 Task: Add Attachment from Trello to Card Card0000000170 in Board Board0000000043 in Workspace WS0000000015 in Trello. Add Cover Yellow to Card Card0000000170 in Board Board0000000043 in Workspace WS0000000015 in Trello. Add "Copy Card To …" Button titled Button0000000170 to "bottom" of the list "To Do" to Card Card0000000170 in Board Board0000000043 in Workspace WS0000000015 in Trello. Add Description DS0000000170 to Card Card0000000170 in Board Board0000000043 in Workspace WS0000000015 in Trello. Add Comment CM0000000170 to Card Card0000000170 in Board Board0000000043 in Workspace WS0000000015 in Trello
Action: Mouse moved to (904, 481)
Screenshot: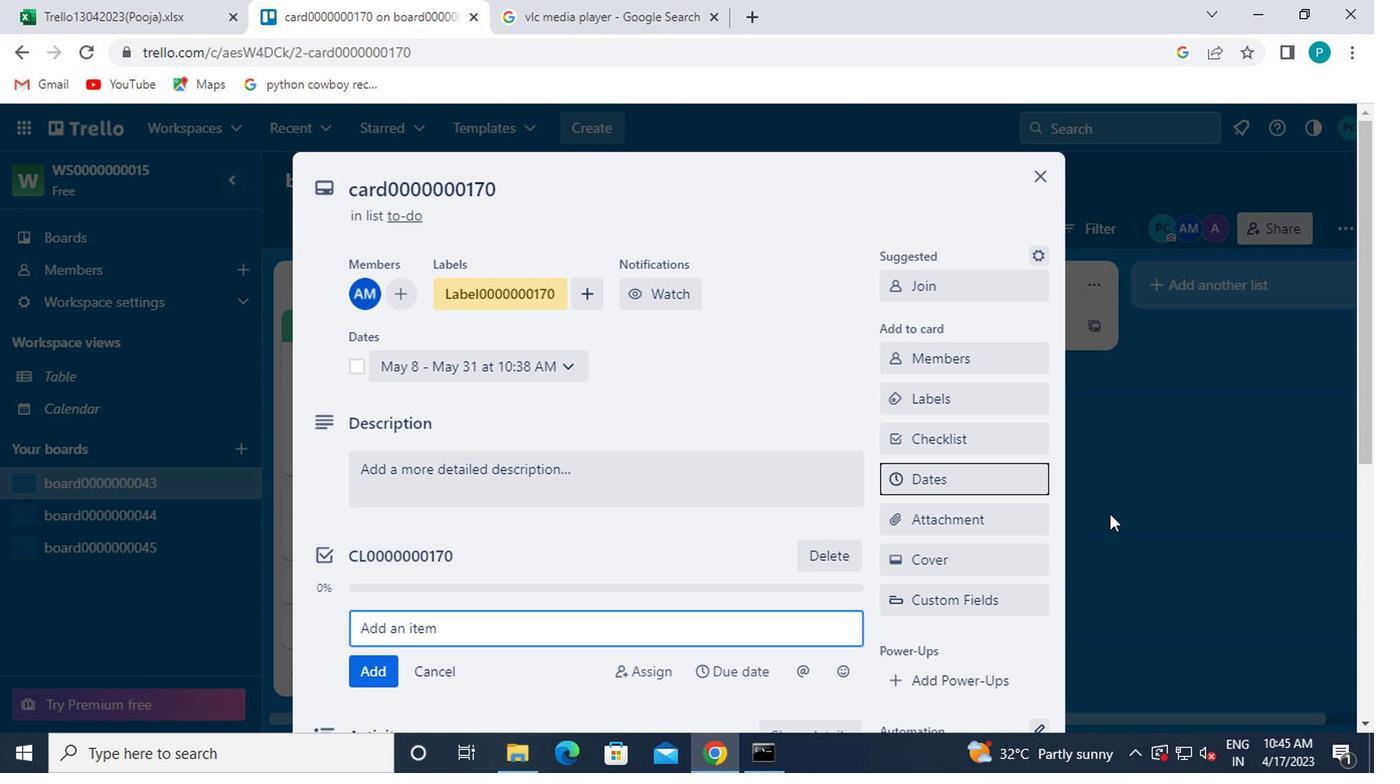 
Action: Mouse scrolled (904, 481) with delta (0, 0)
Screenshot: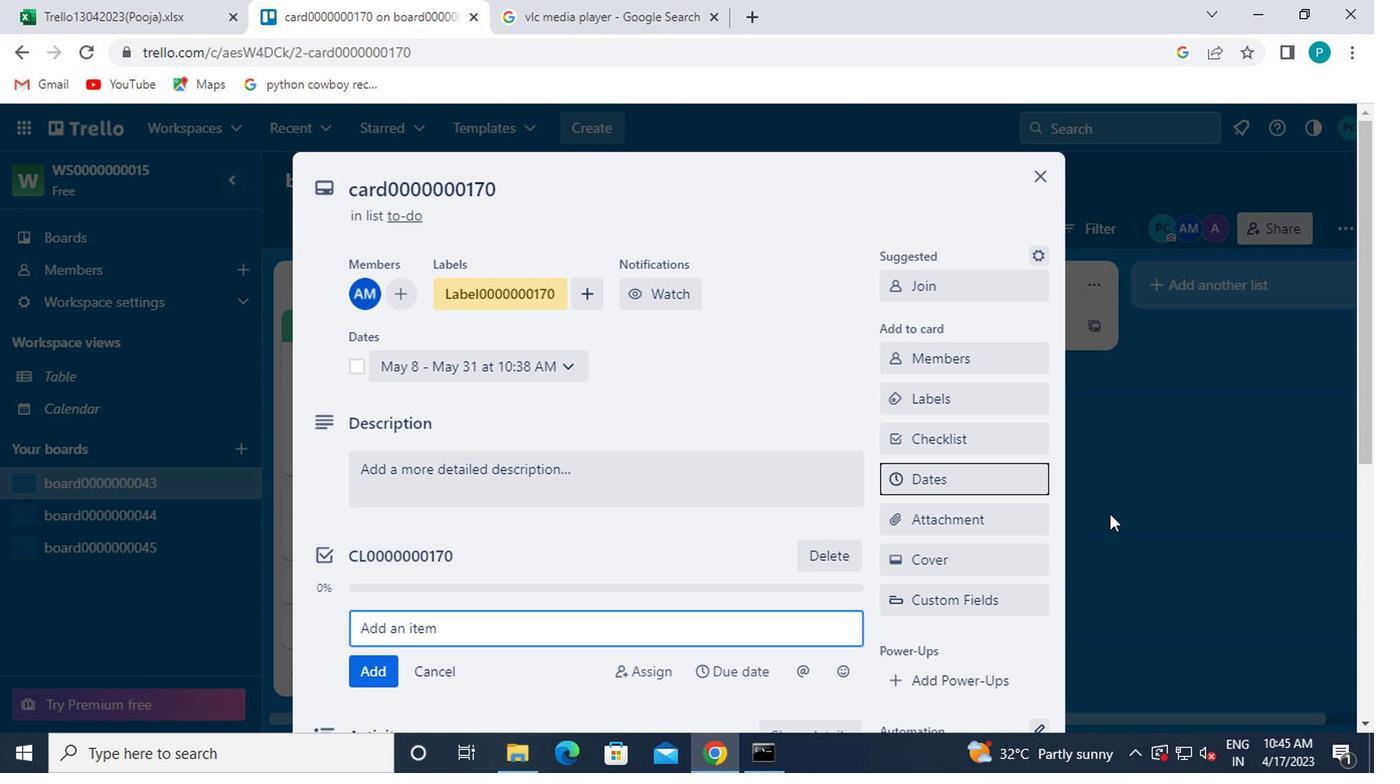 
Action: Mouse moved to (843, 416)
Screenshot: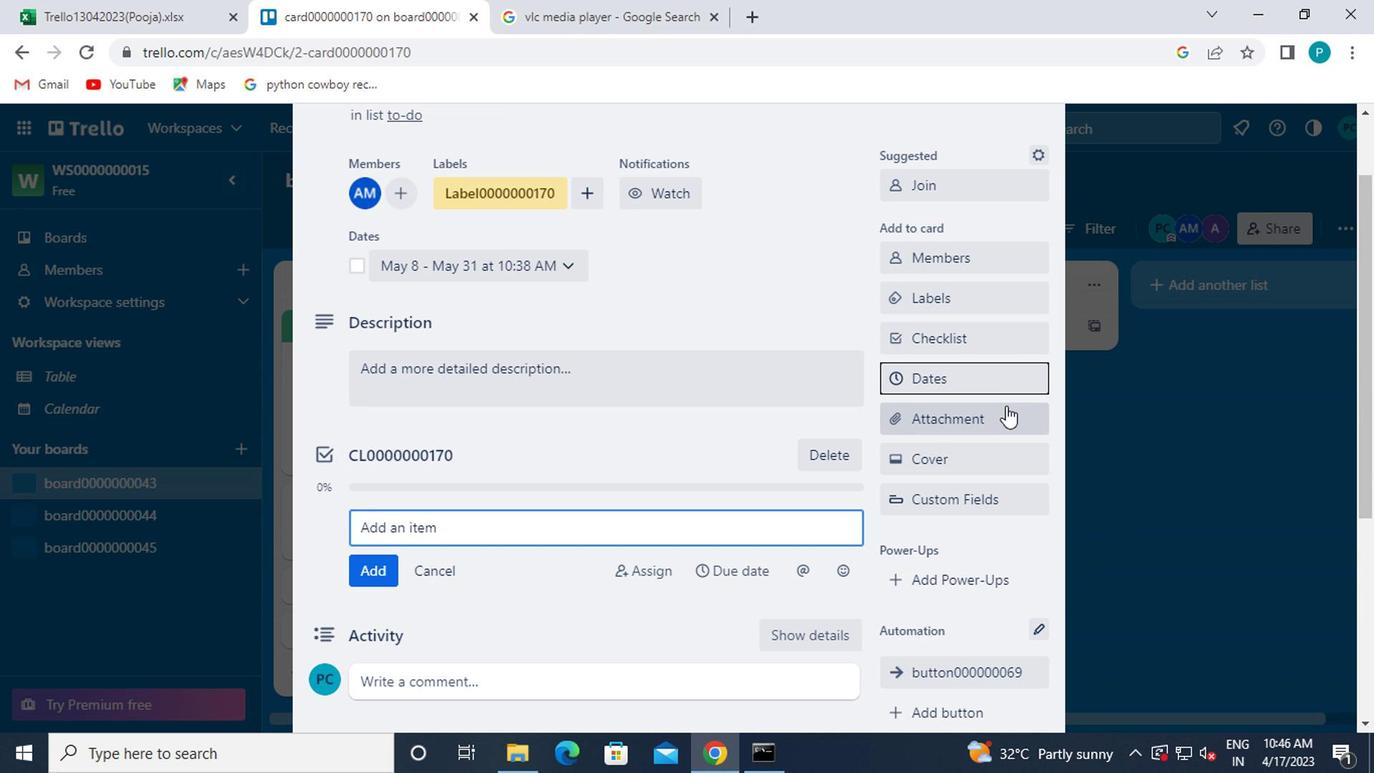 
Action: Mouse pressed left at (843, 416)
Screenshot: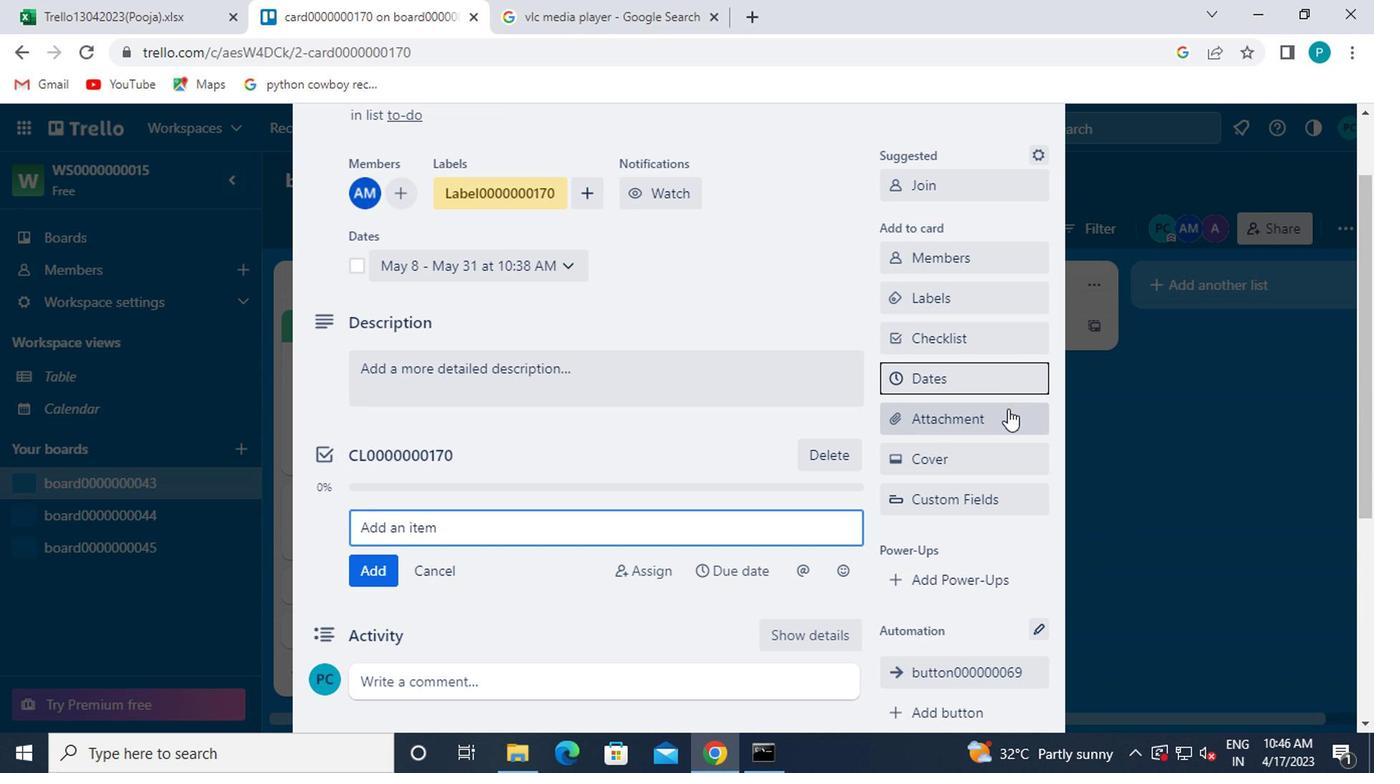 
Action: Mouse moved to (826, 302)
Screenshot: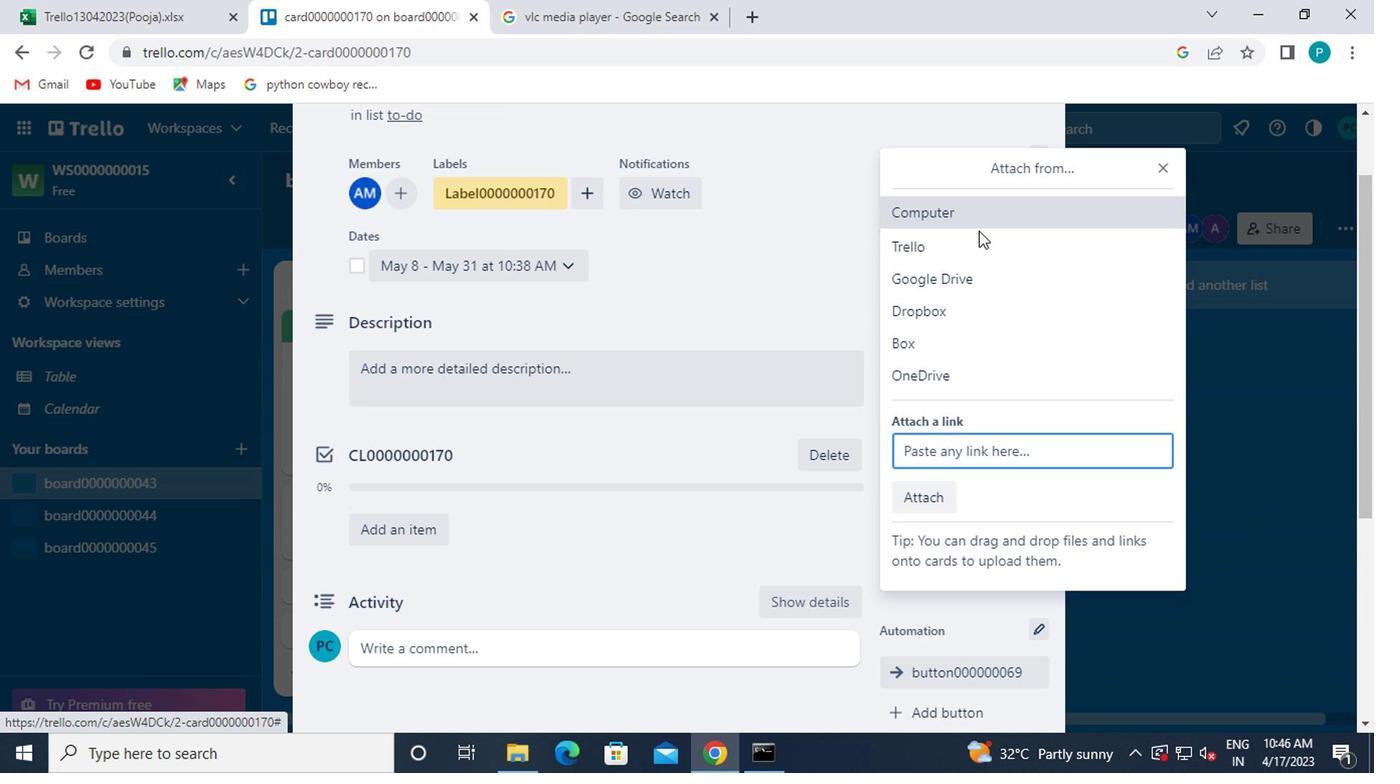 
Action: Mouse pressed left at (826, 302)
Screenshot: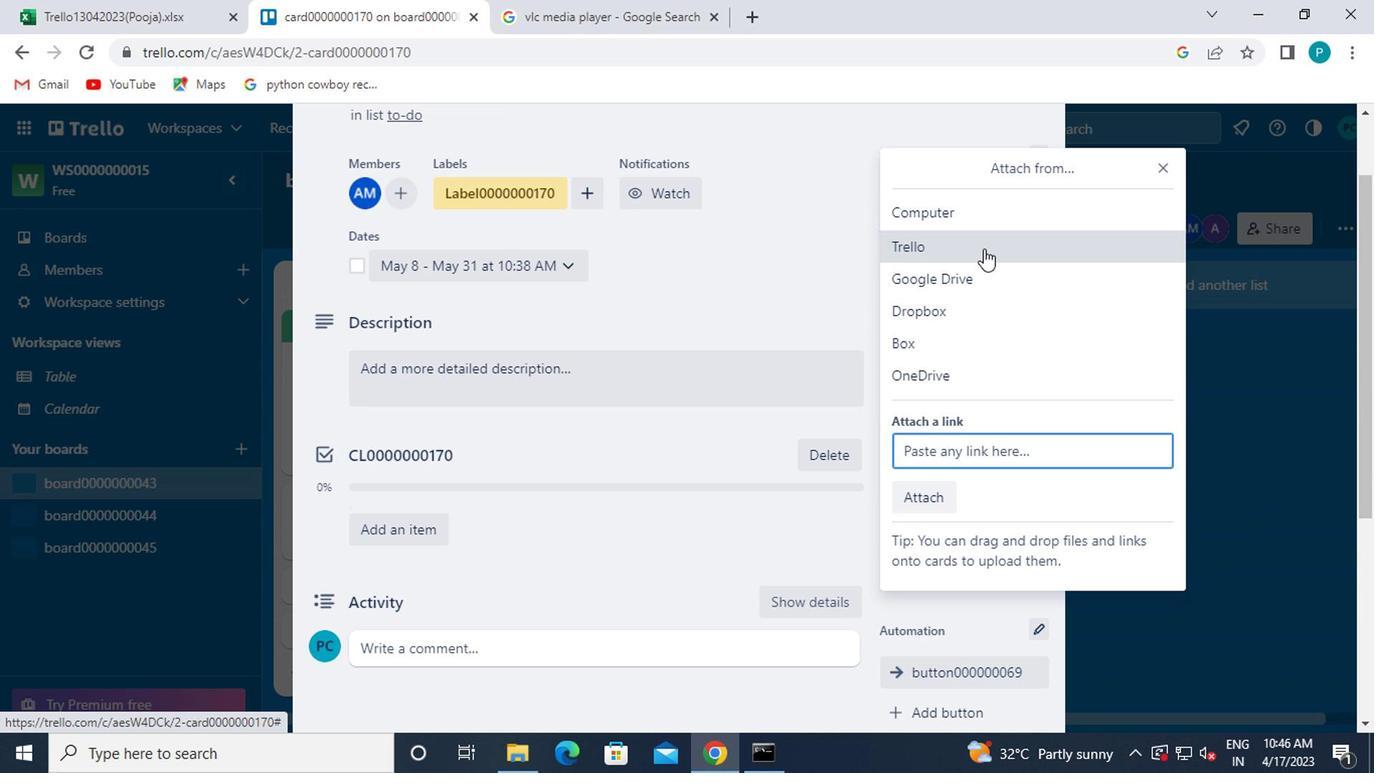 
Action: Mouse moved to (850, 420)
Screenshot: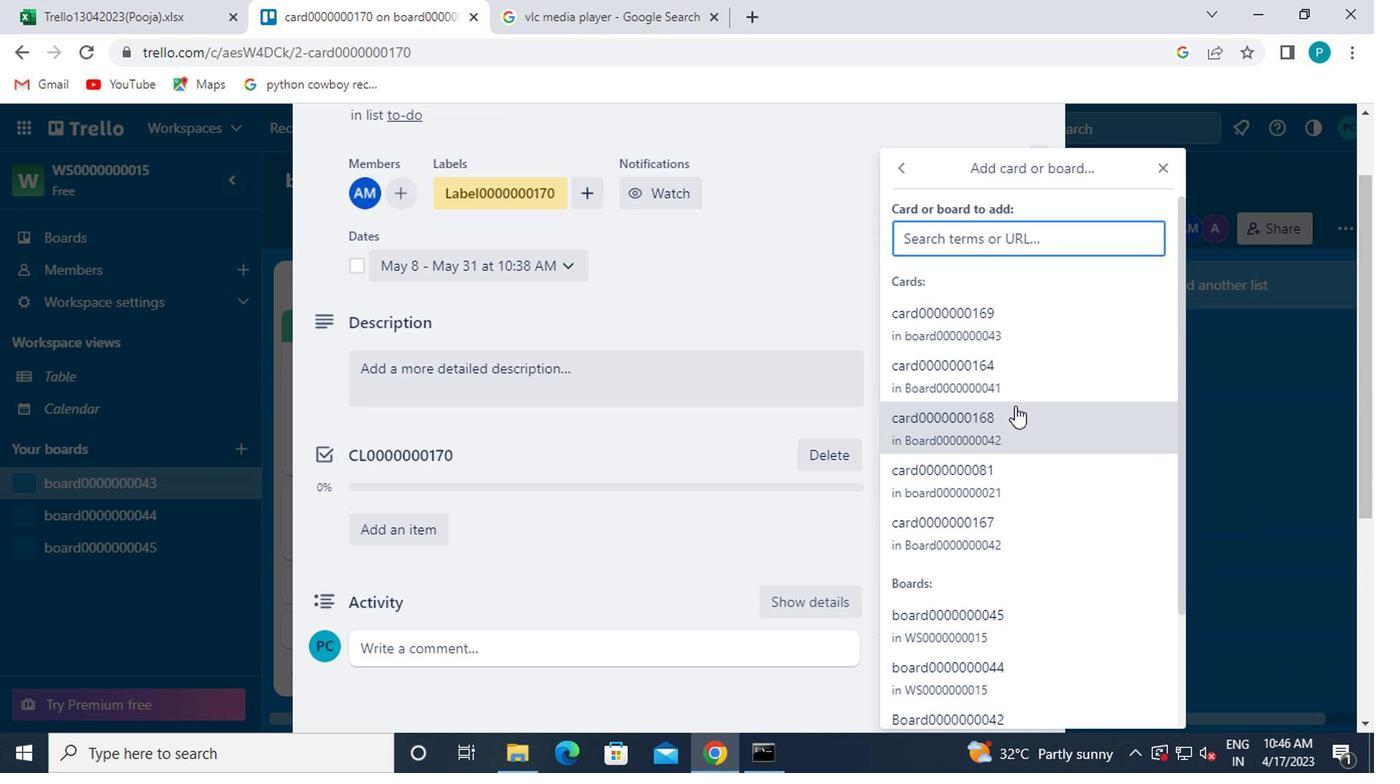 
Action: Mouse pressed left at (850, 420)
Screenshot: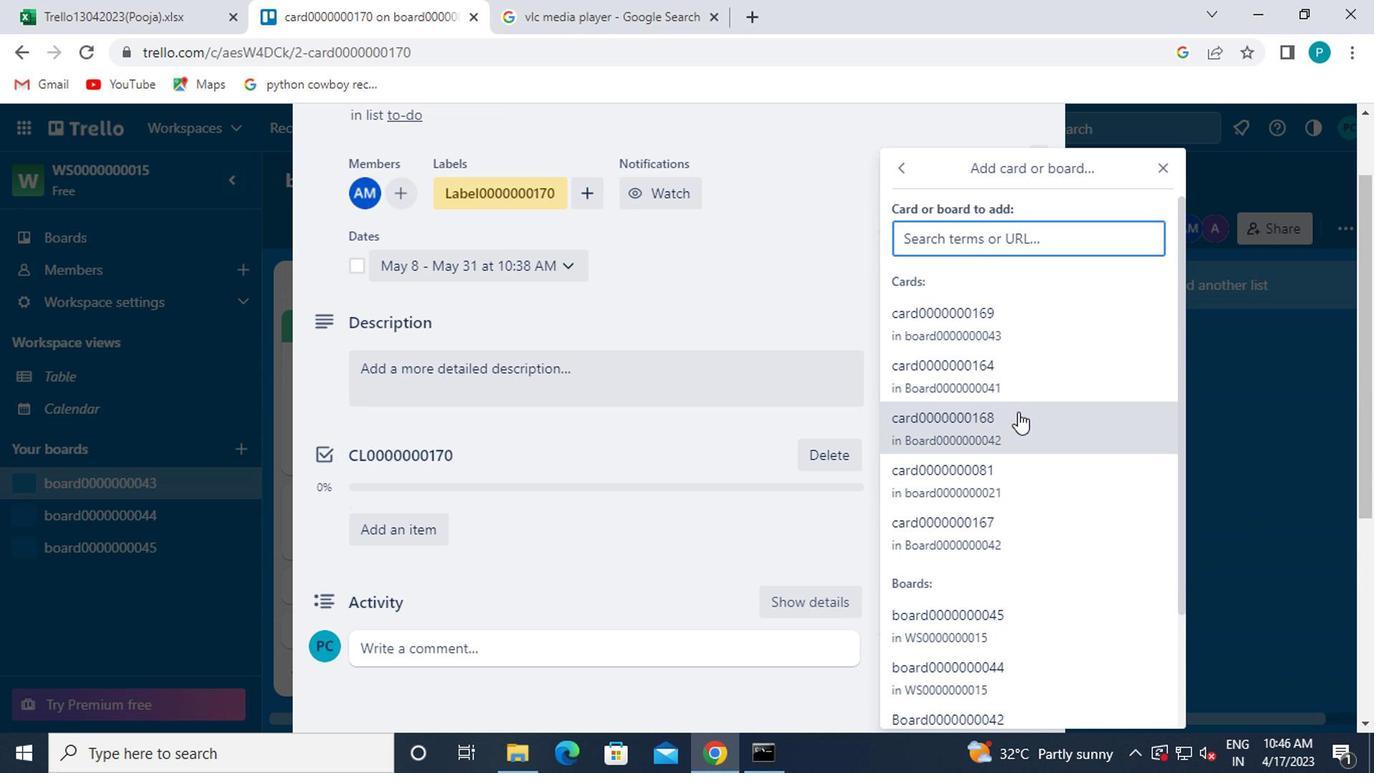 
Action: Mouse moved to (826, 449)
Screenshot: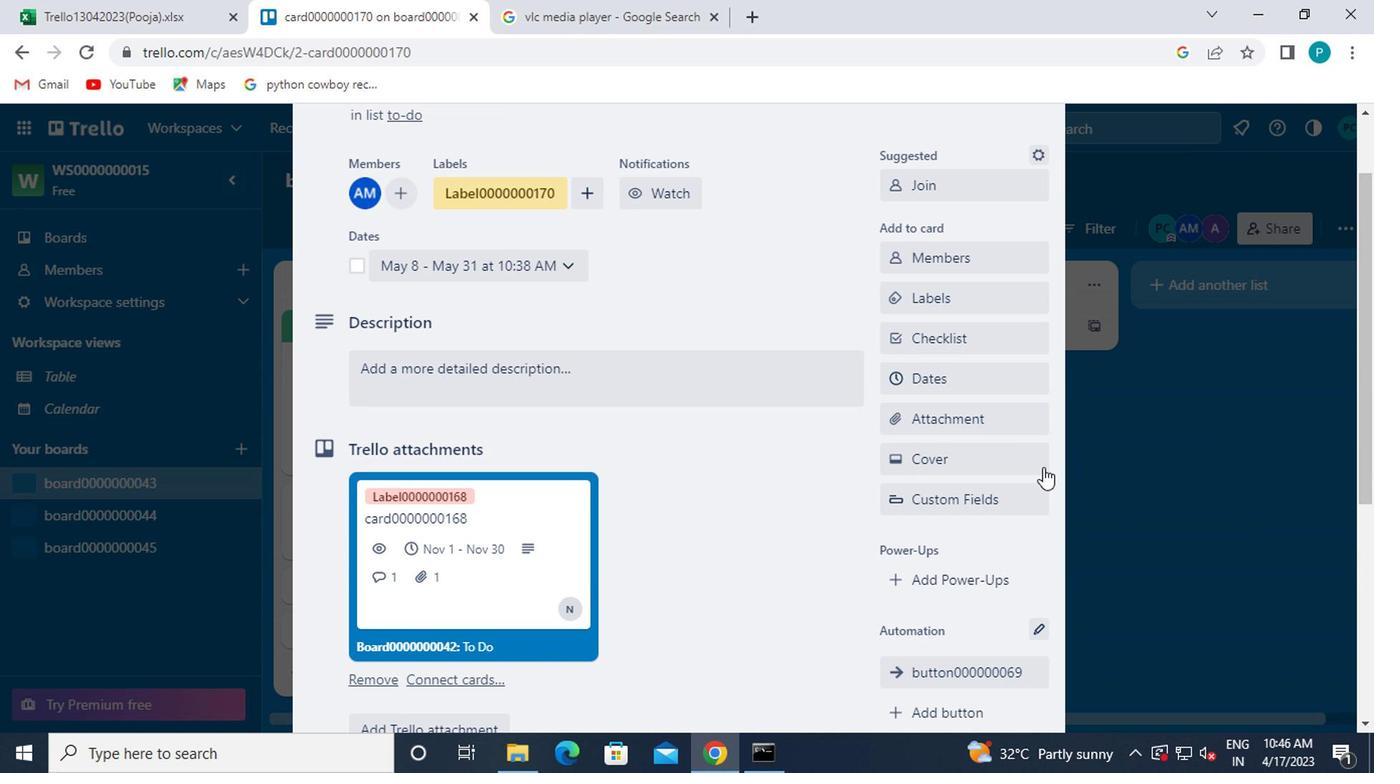 
Action: Mouse pressed left at (826, 449)
Screenshot: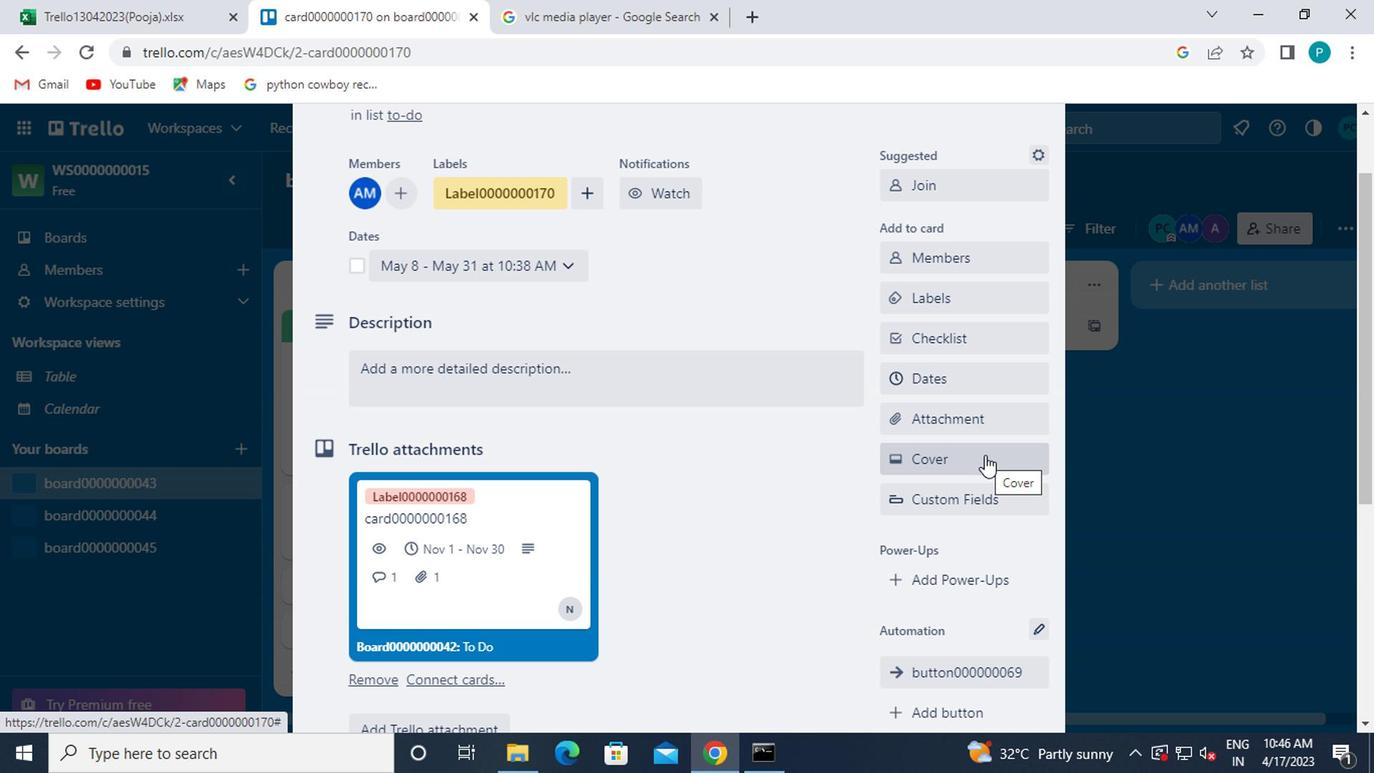 
Action: Mouse moved to (824, 377)
Screenshot: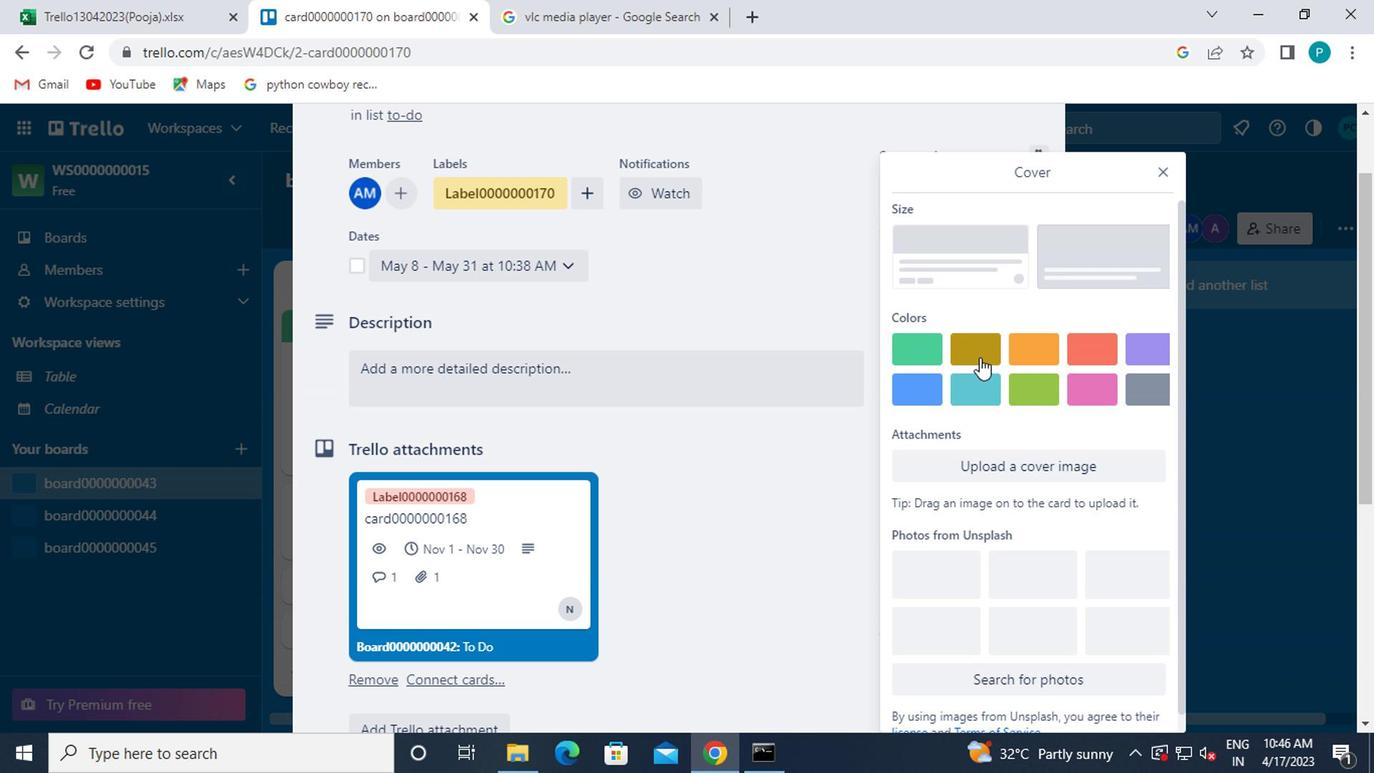 
Action: Mouse pressed left at (824, 377)
Screenshot: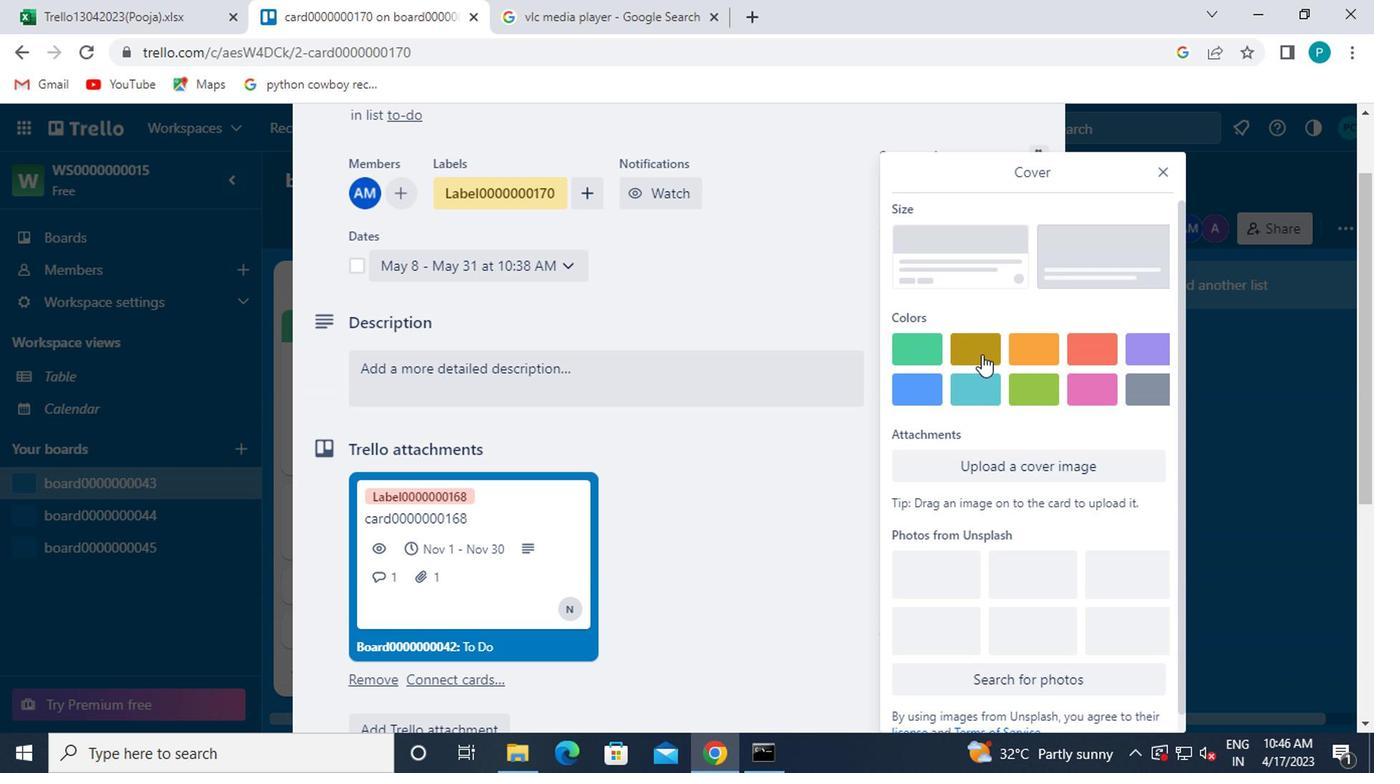 
Action: Mouse moved to (954, 249)
Screenshot: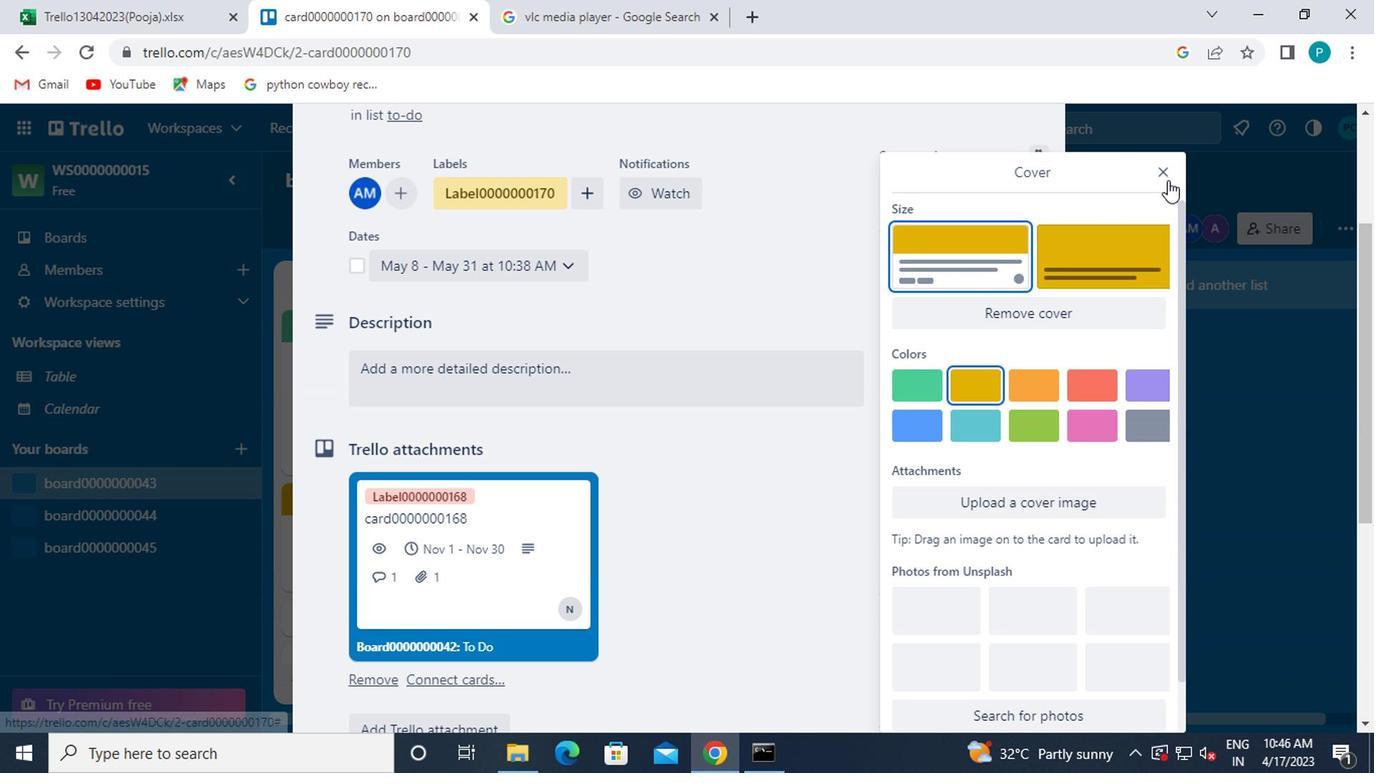 
Action: Mouse pressed left at (954, 249)
Screenshot: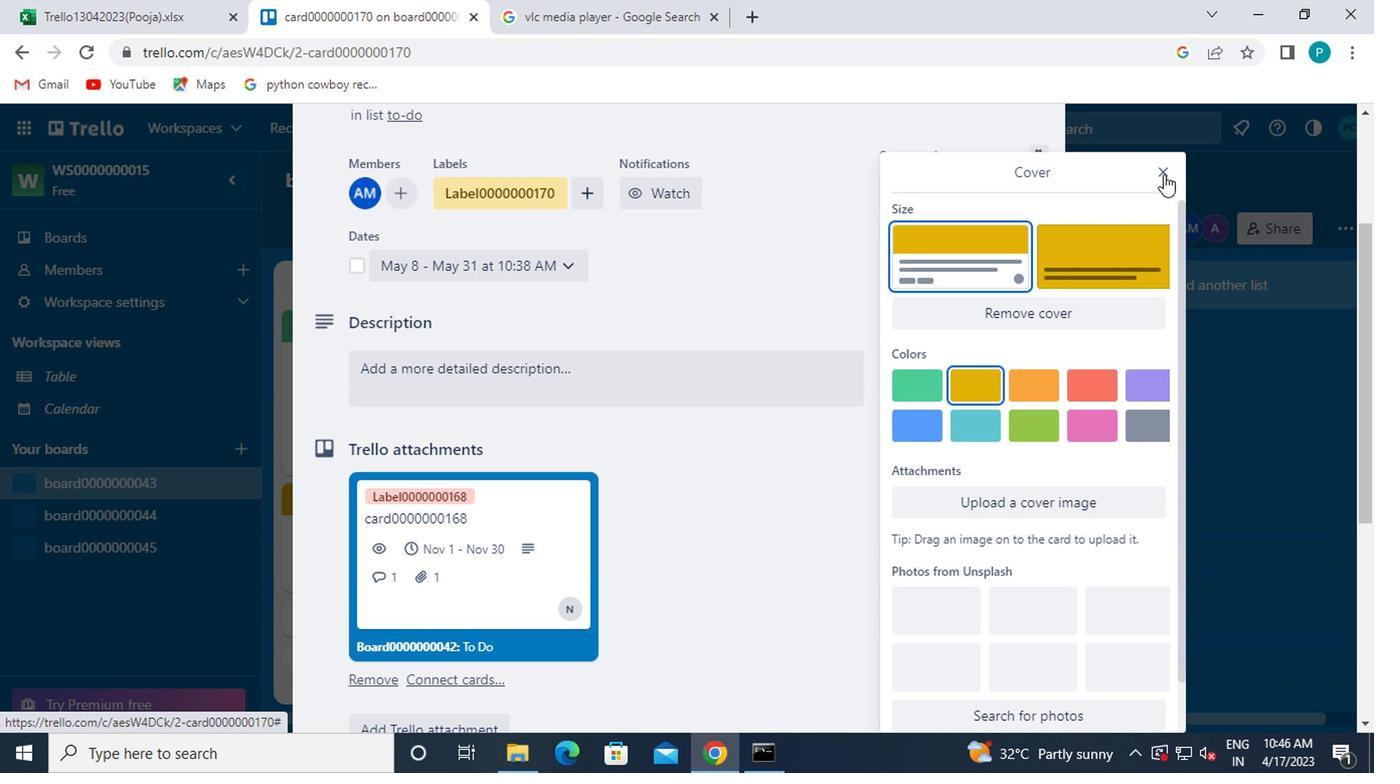 
Action: Mouse moved to (734, 483)
Screenshot: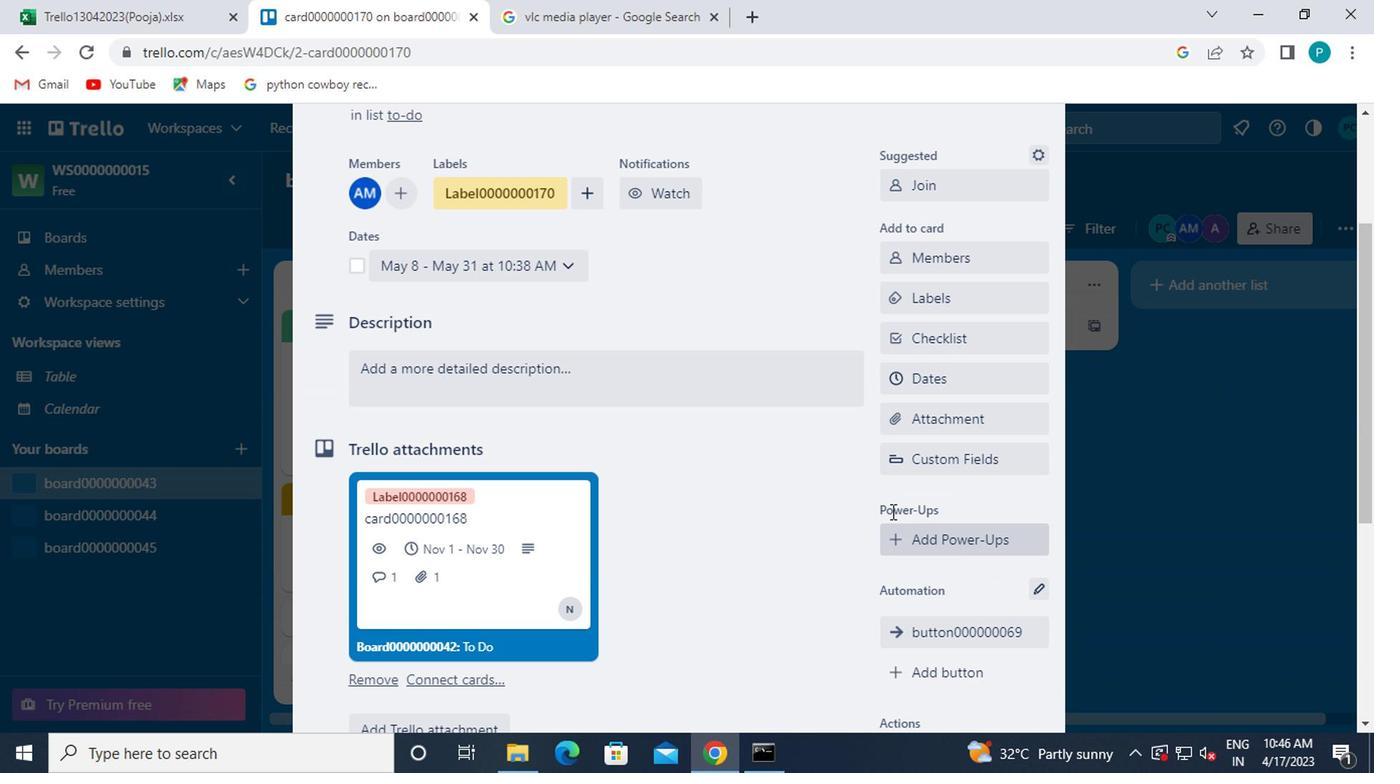 
Action: Mouse scrolled (734, 483) with delta (0, 0)
Screenshot: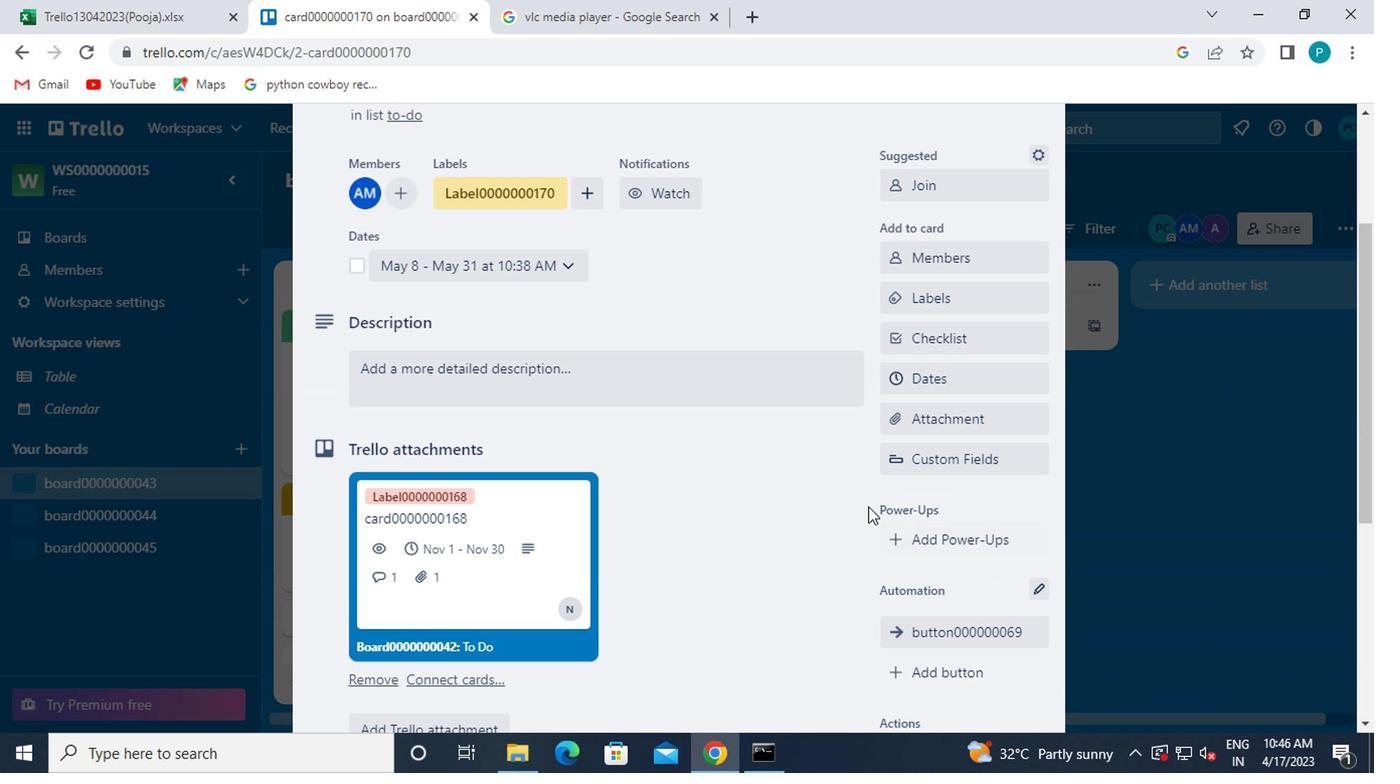 
Action: Mouse scrolled (734, 483) with delta (0, 0)
Screenshot: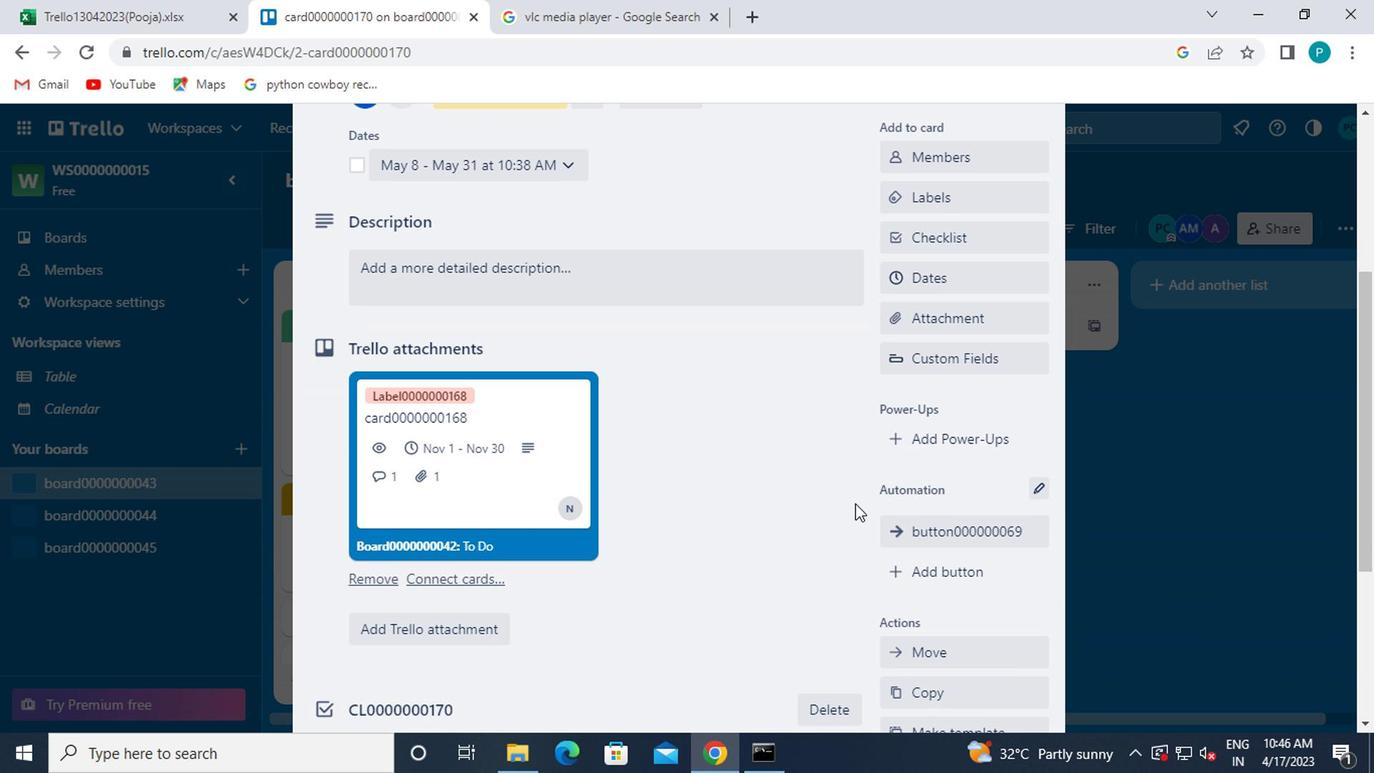 
Action: Mouse moved to (777, 462)
Screenshot: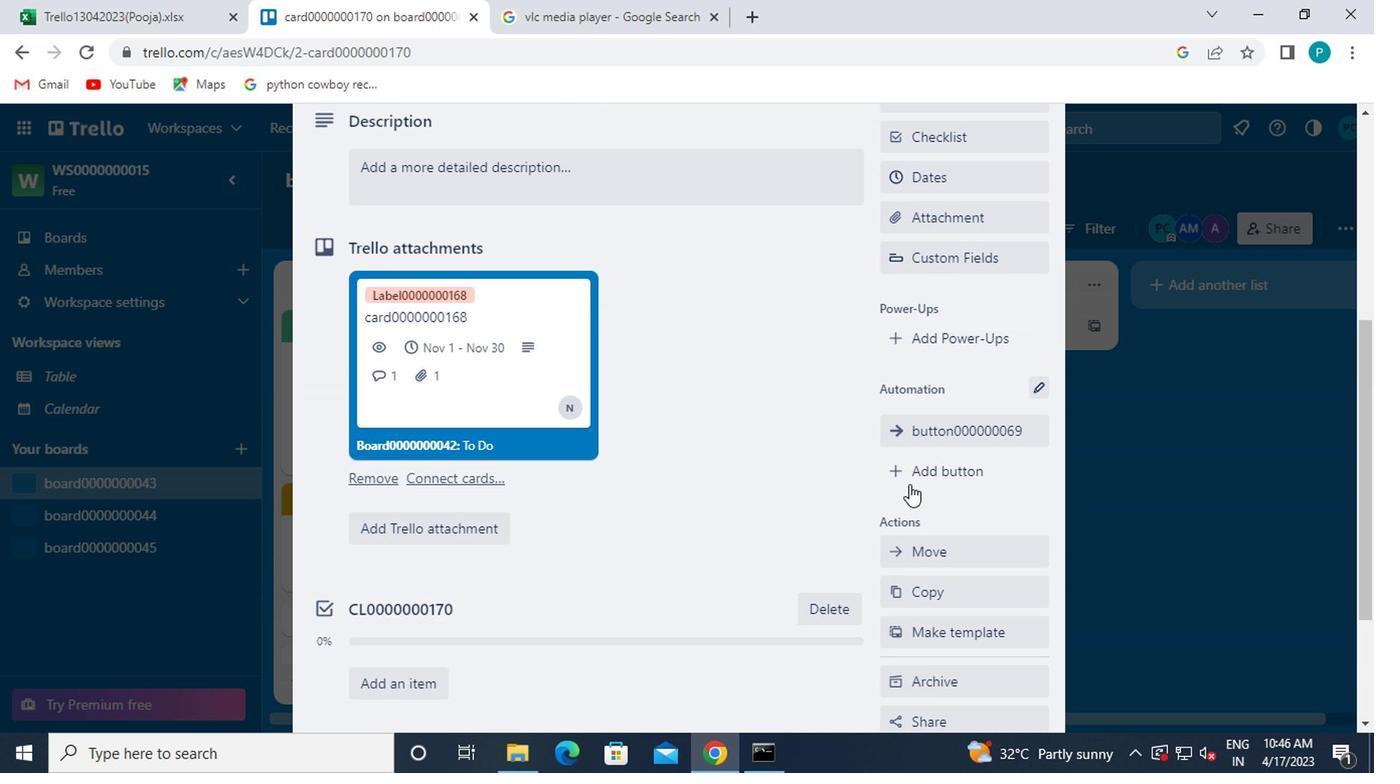 
Action: Mouse pressed left at (777, 462)
Screenshot: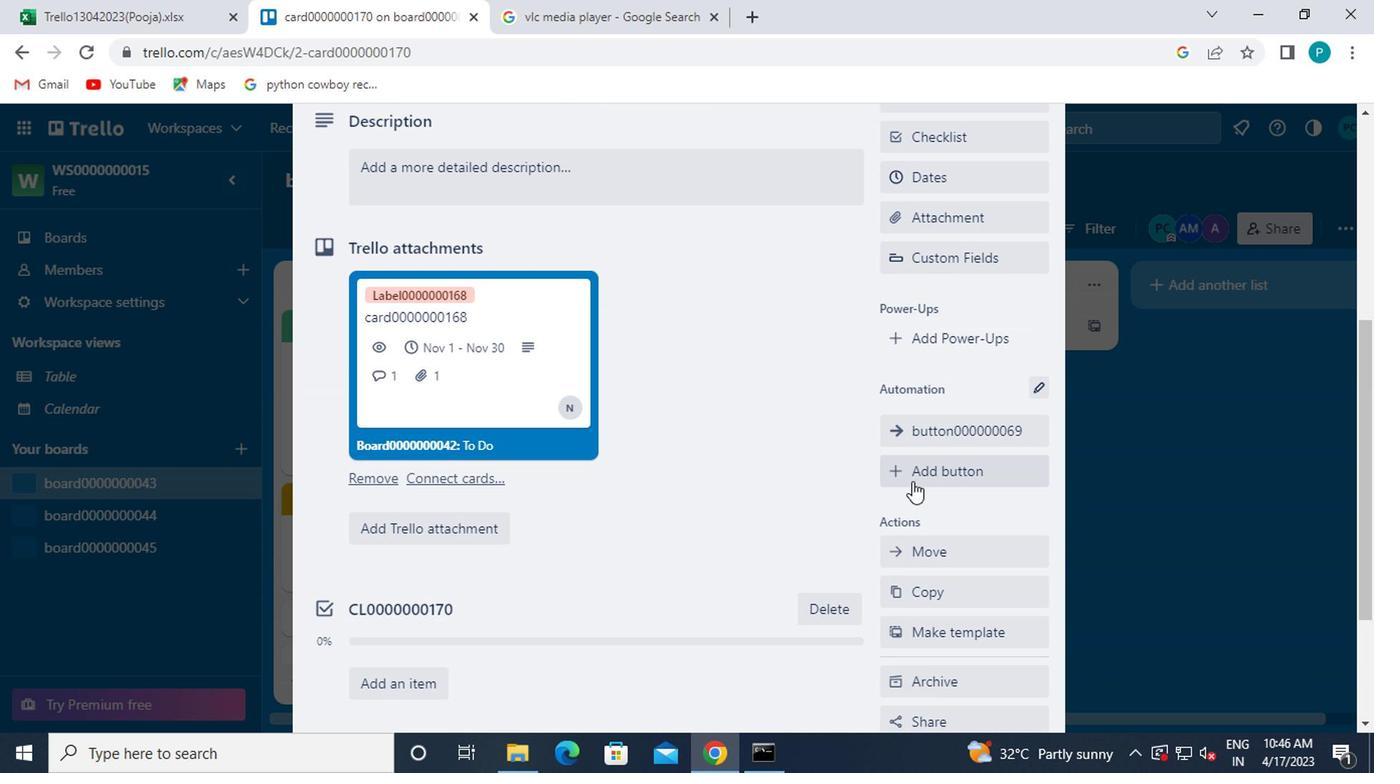 
Action: Mouse moved to (805, 342)
Screenshot: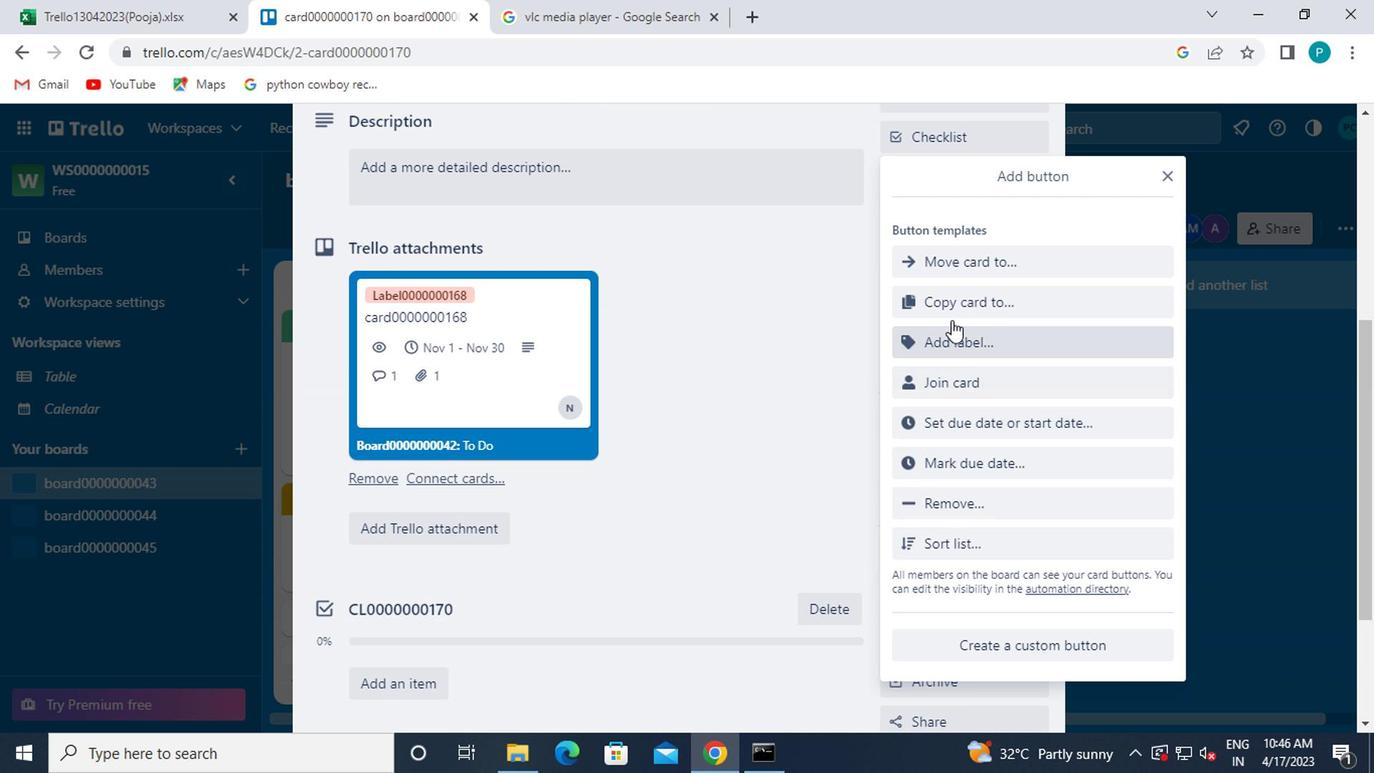 
Action: Mouse pressed left at (805, 342)
Screenshot: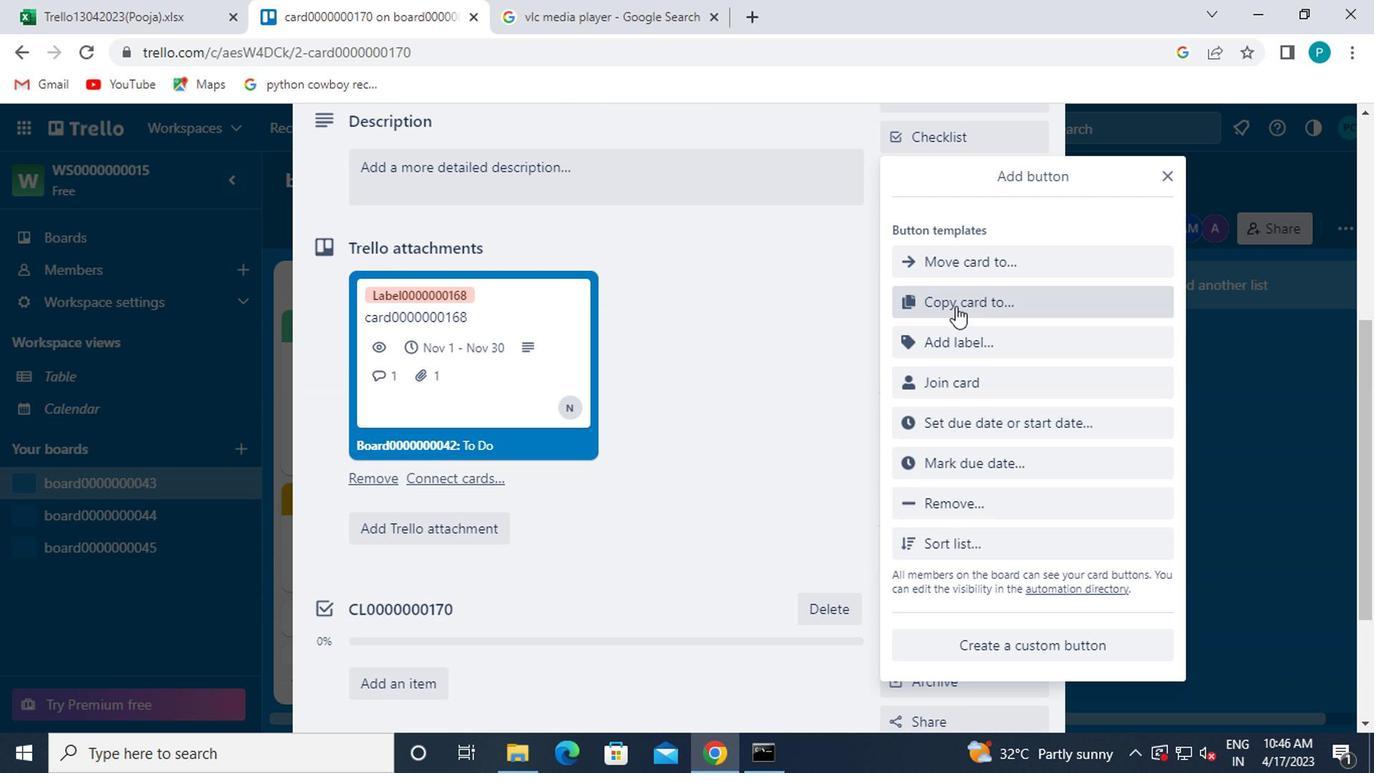 
Action: Mouse moved to (816, 310)
Screenshot: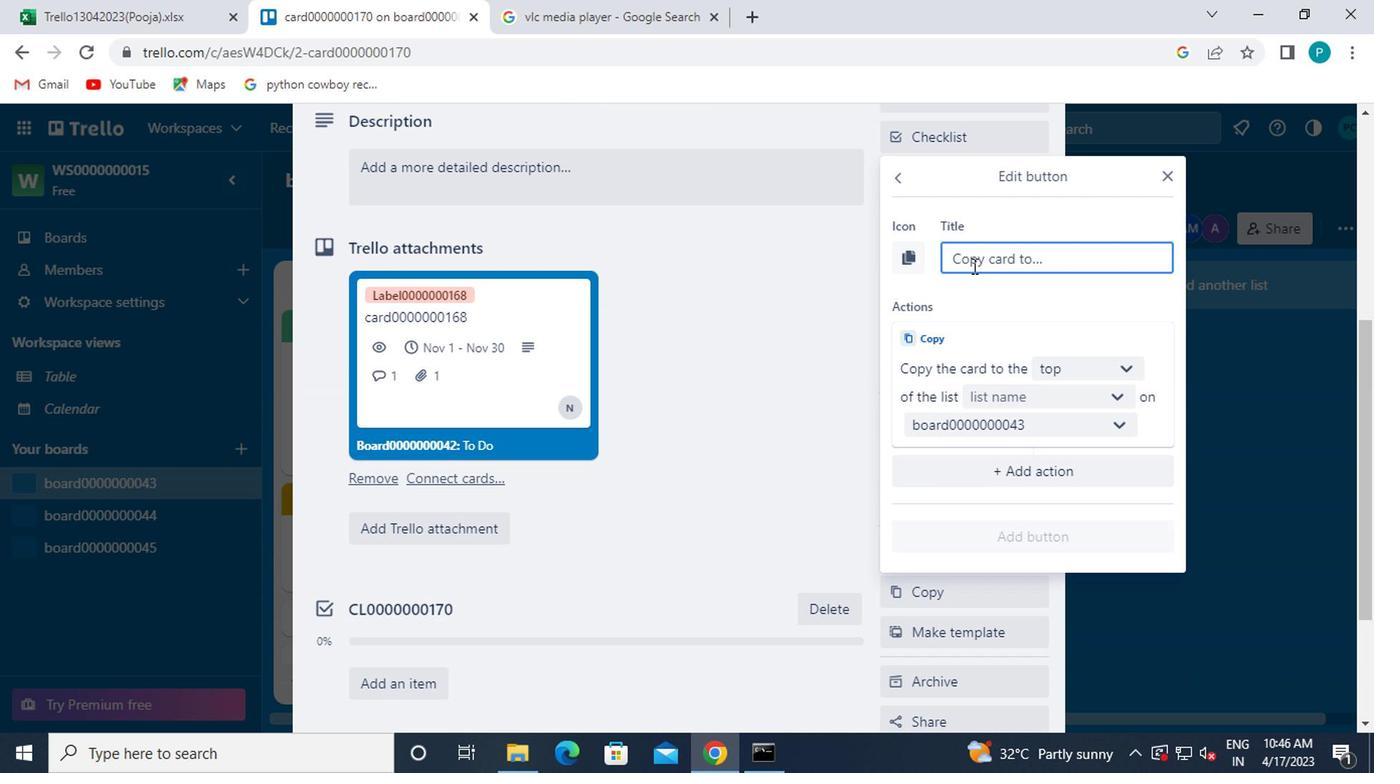 
Action: Mouse pressed left at (816, 310)
Screenshot: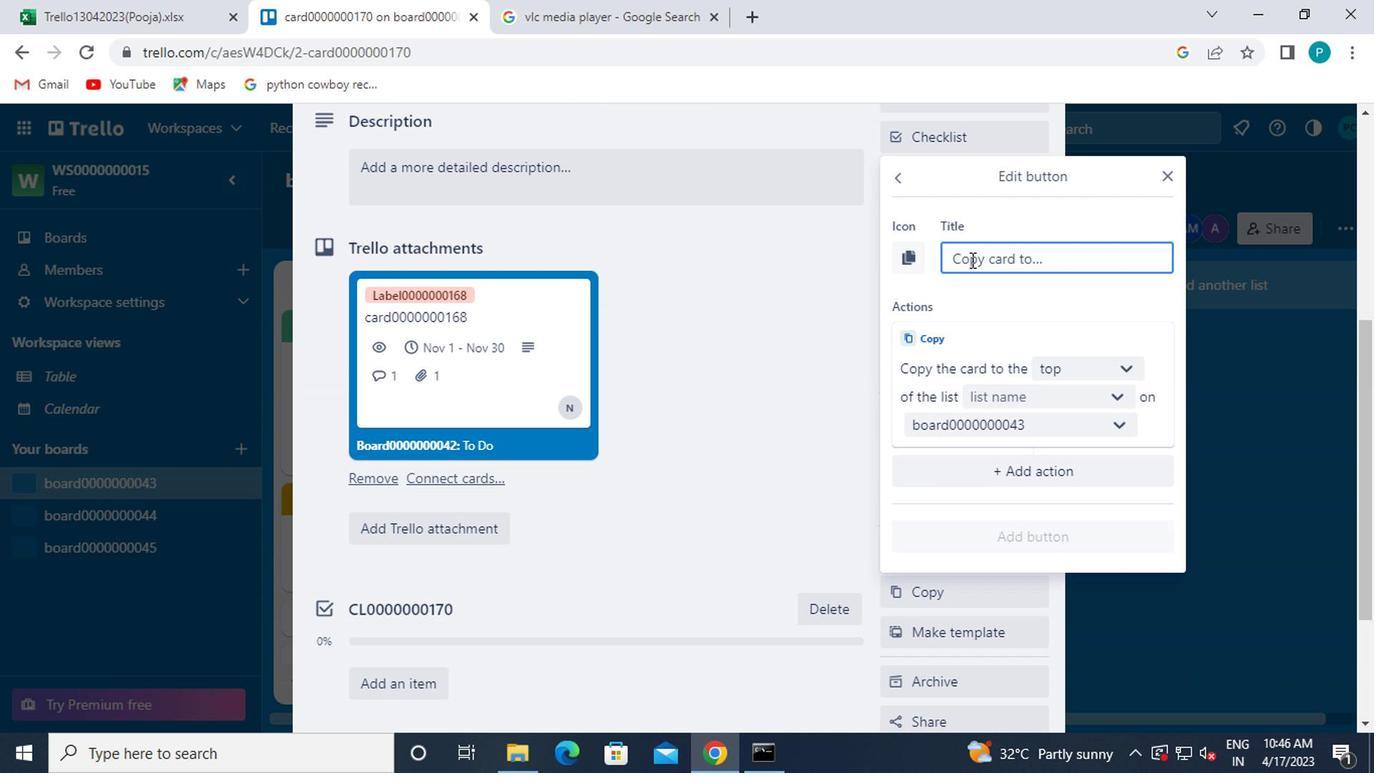 
Action: Key pressed button0000000170
Screenshot: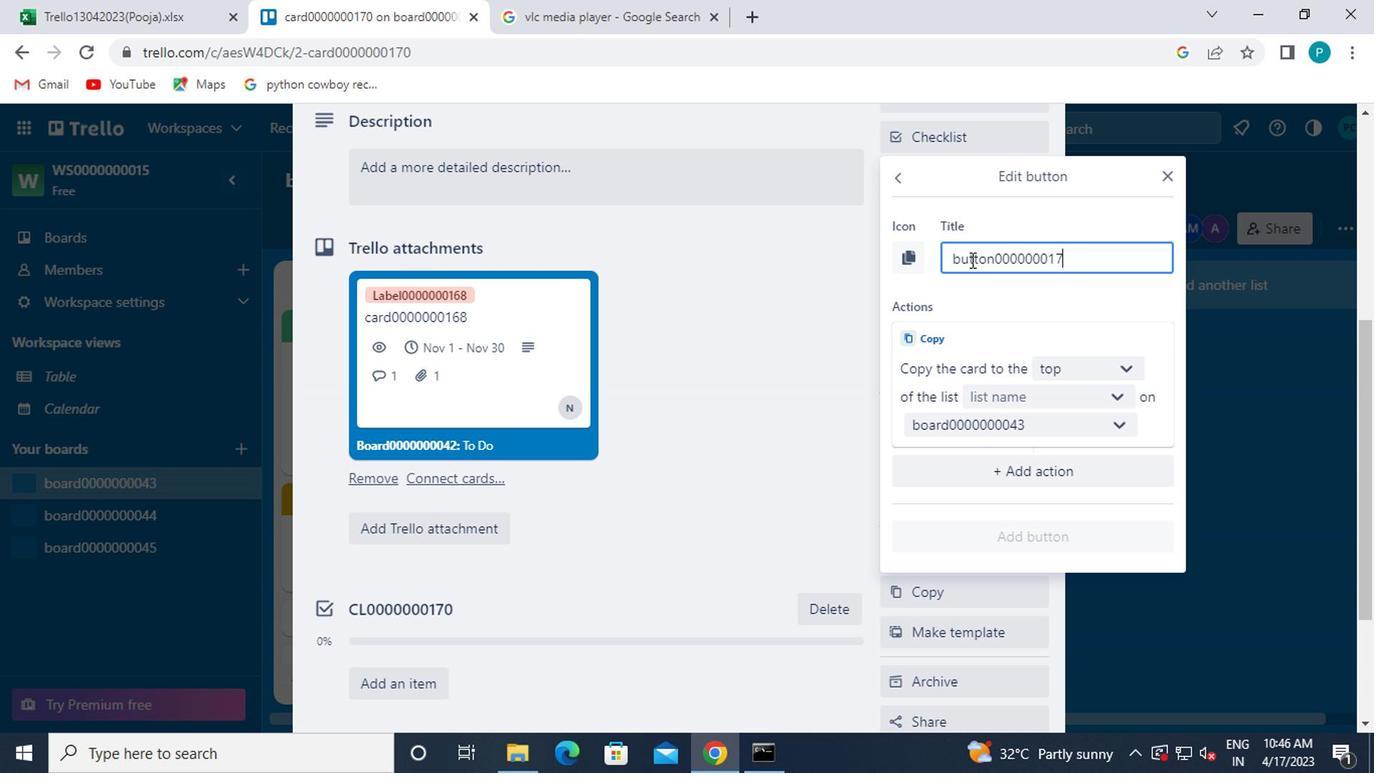 
Action: Mouse moved to (888, 388)
Screenshot: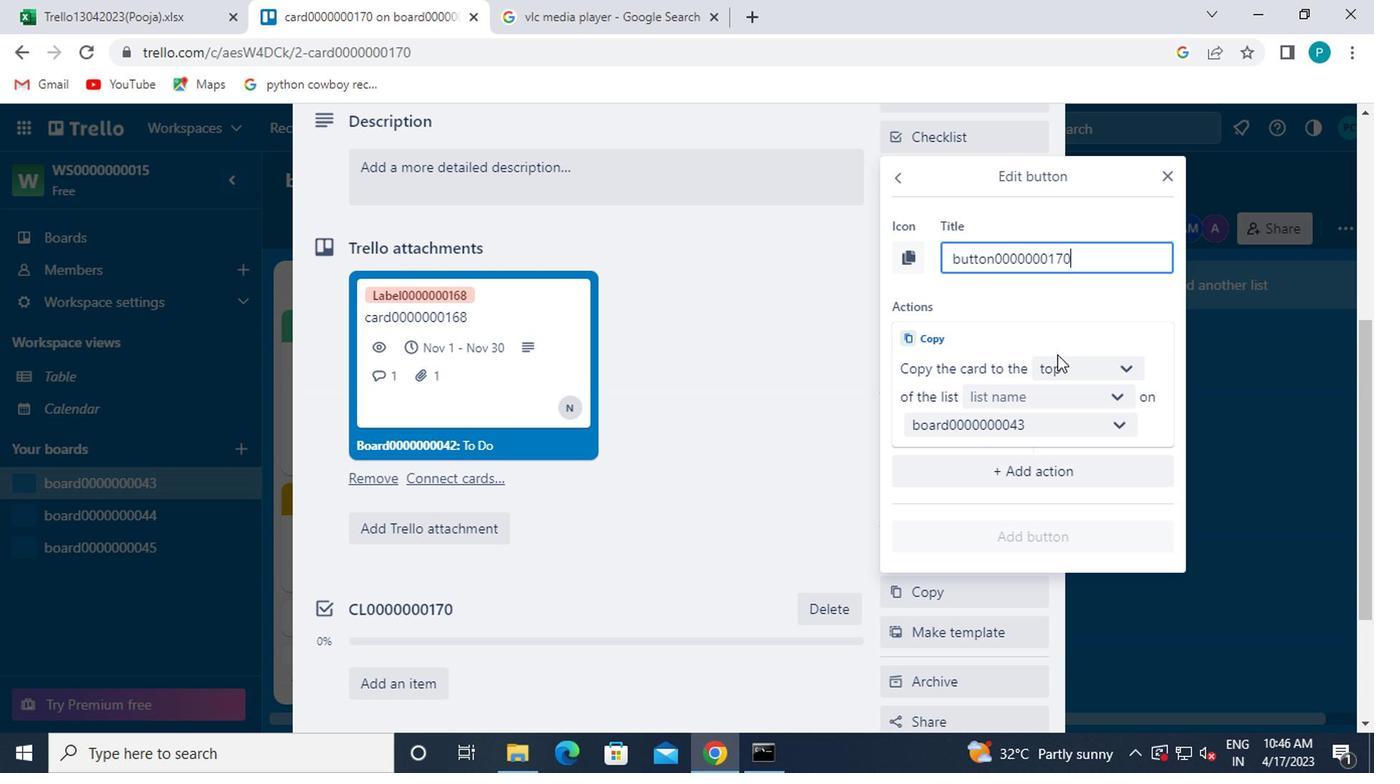 
Action: Mouse pressed left at (888, 388)
Screenshot: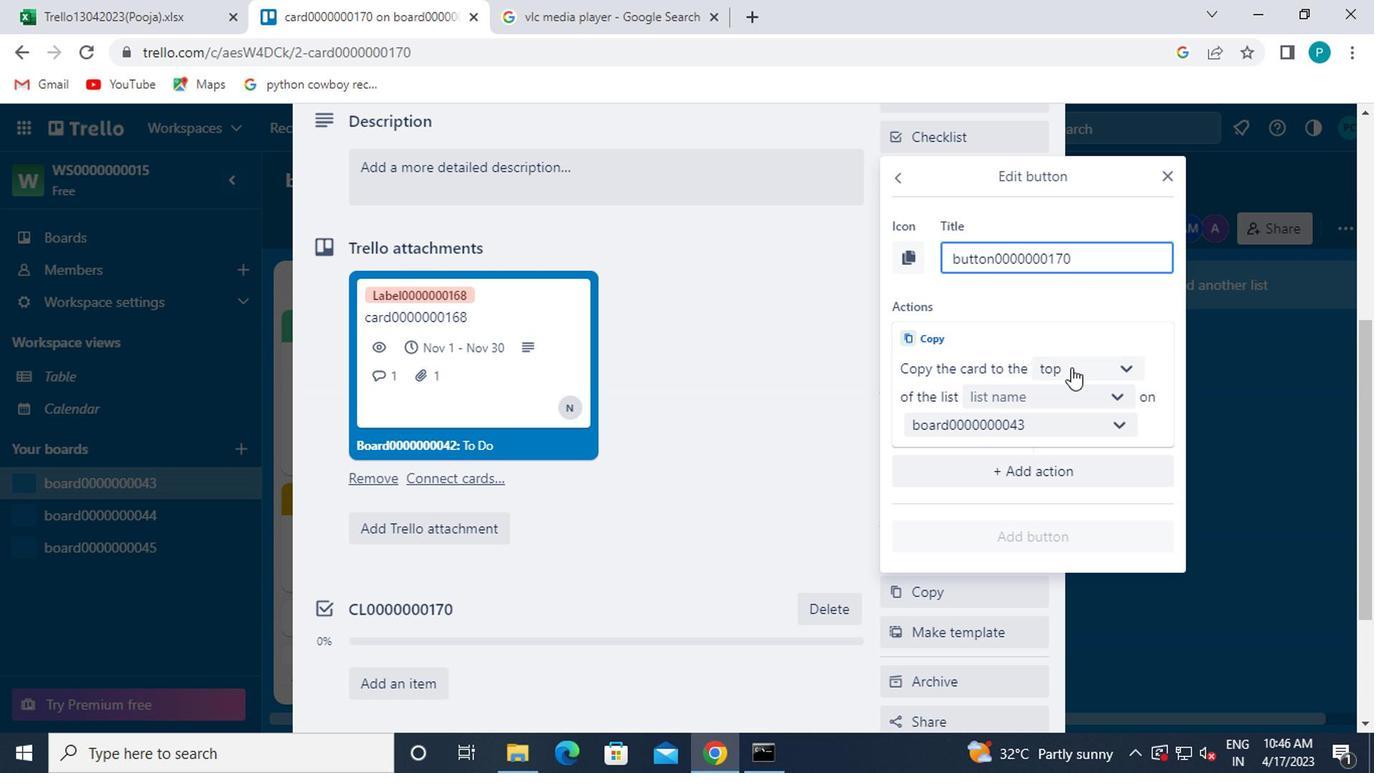 
Action: Mouse moved to (909, 437)
Screenshot: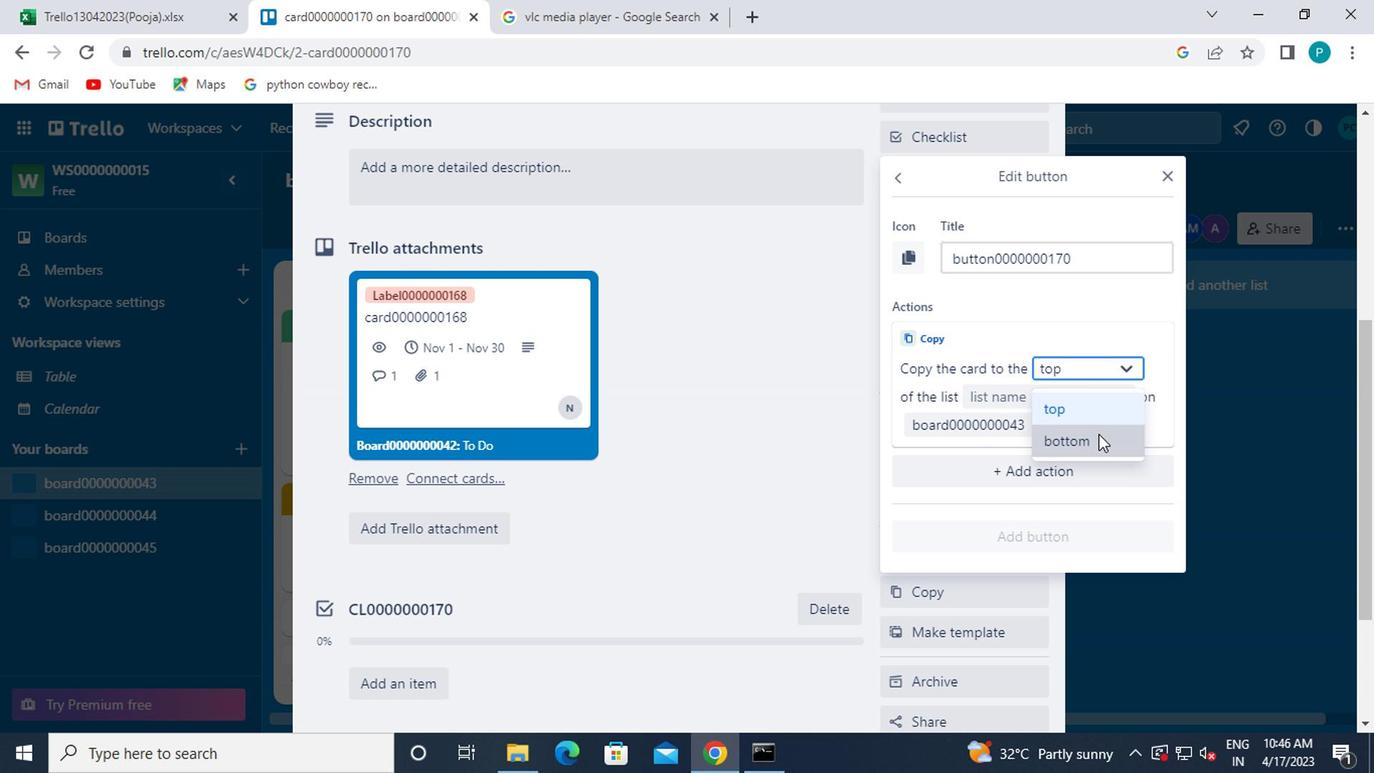 
Action: Mouse pressed left at (909, 437)
Screenshot: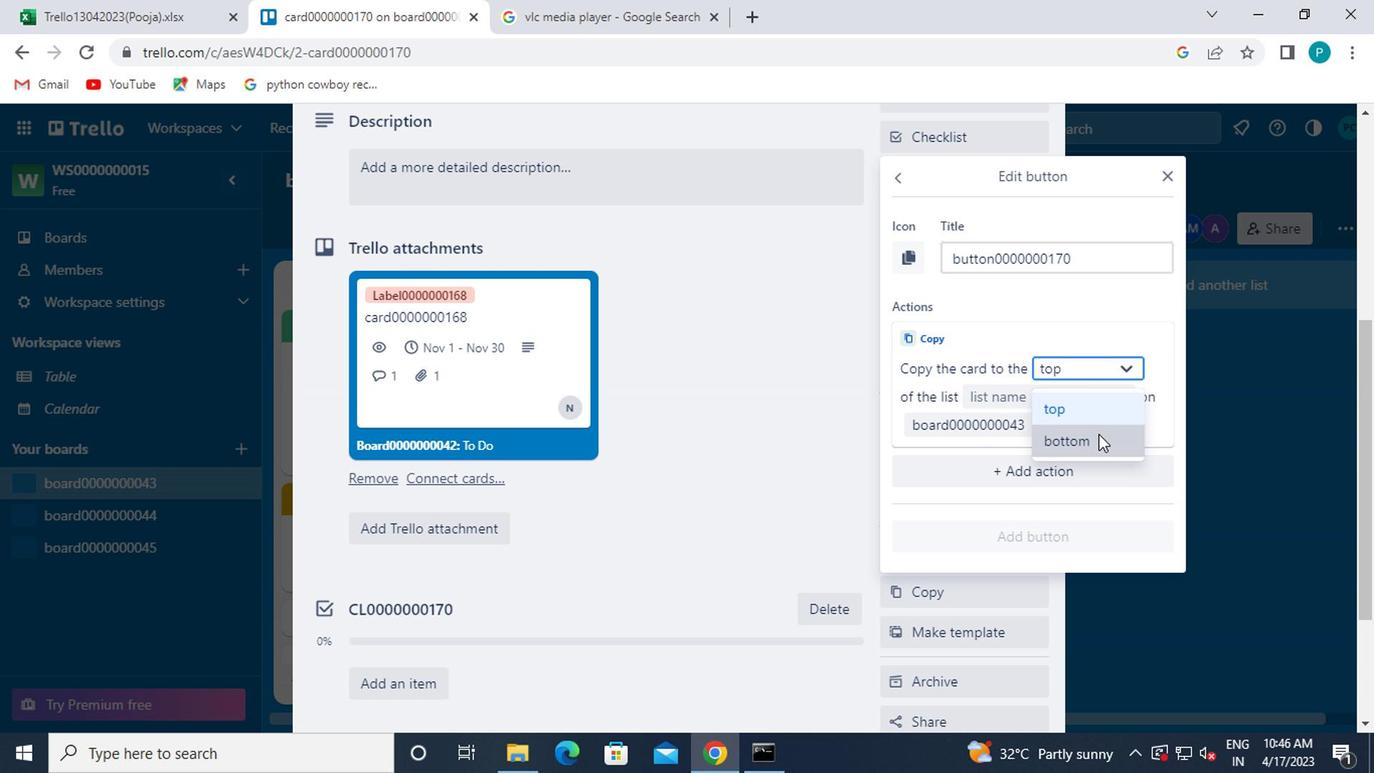 
Action: Mouse moved to (863, 408)
Screenshot: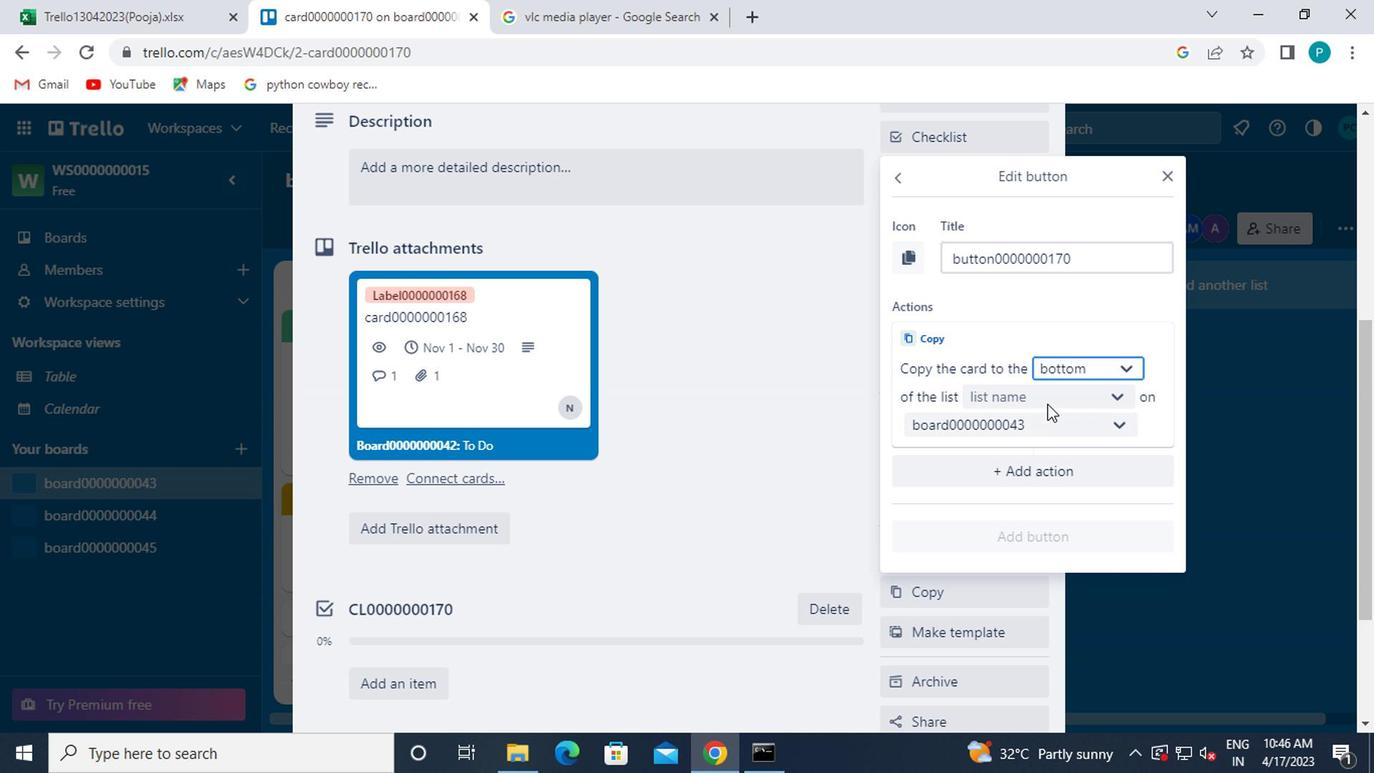 
Action: Mouse pressed left at (863, 408)
Screenshot: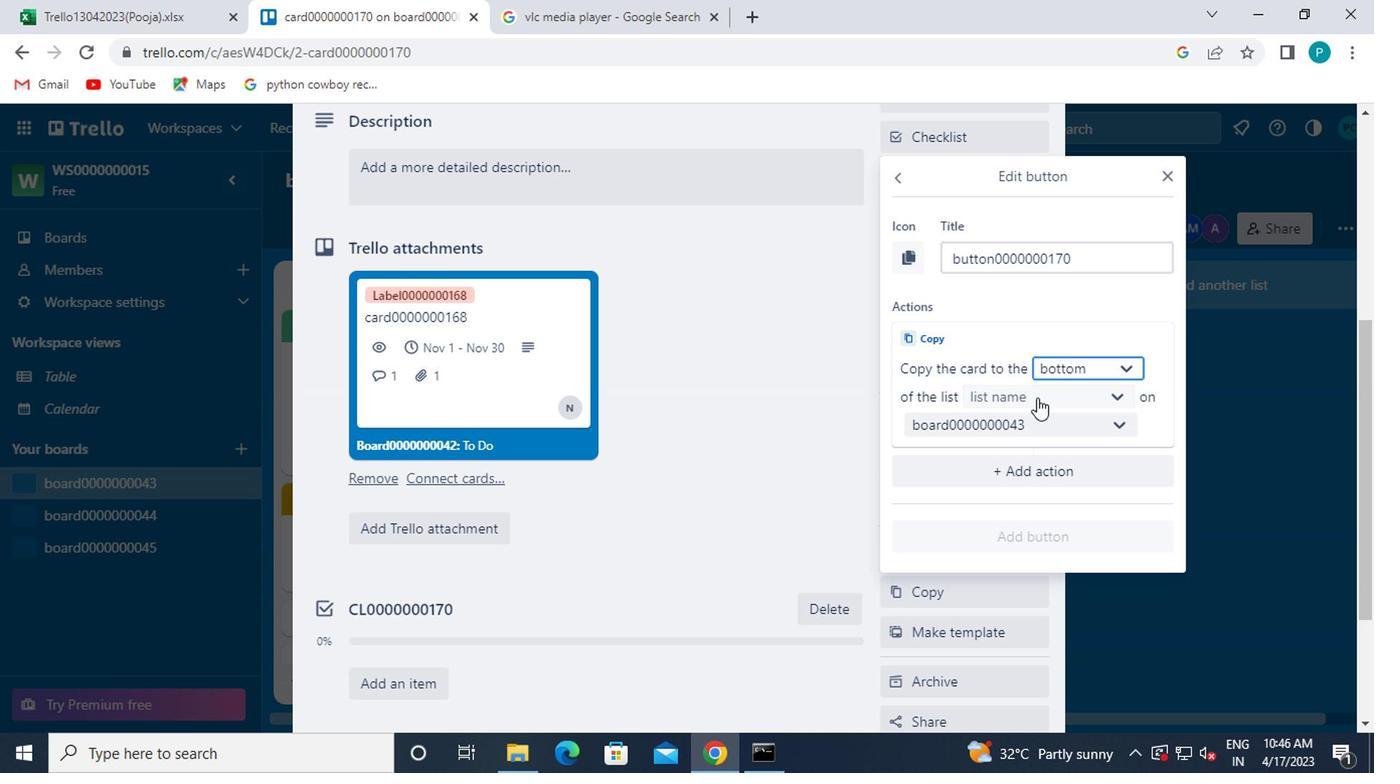 
Action: Mouse moved to (859, 439)
Screenshot: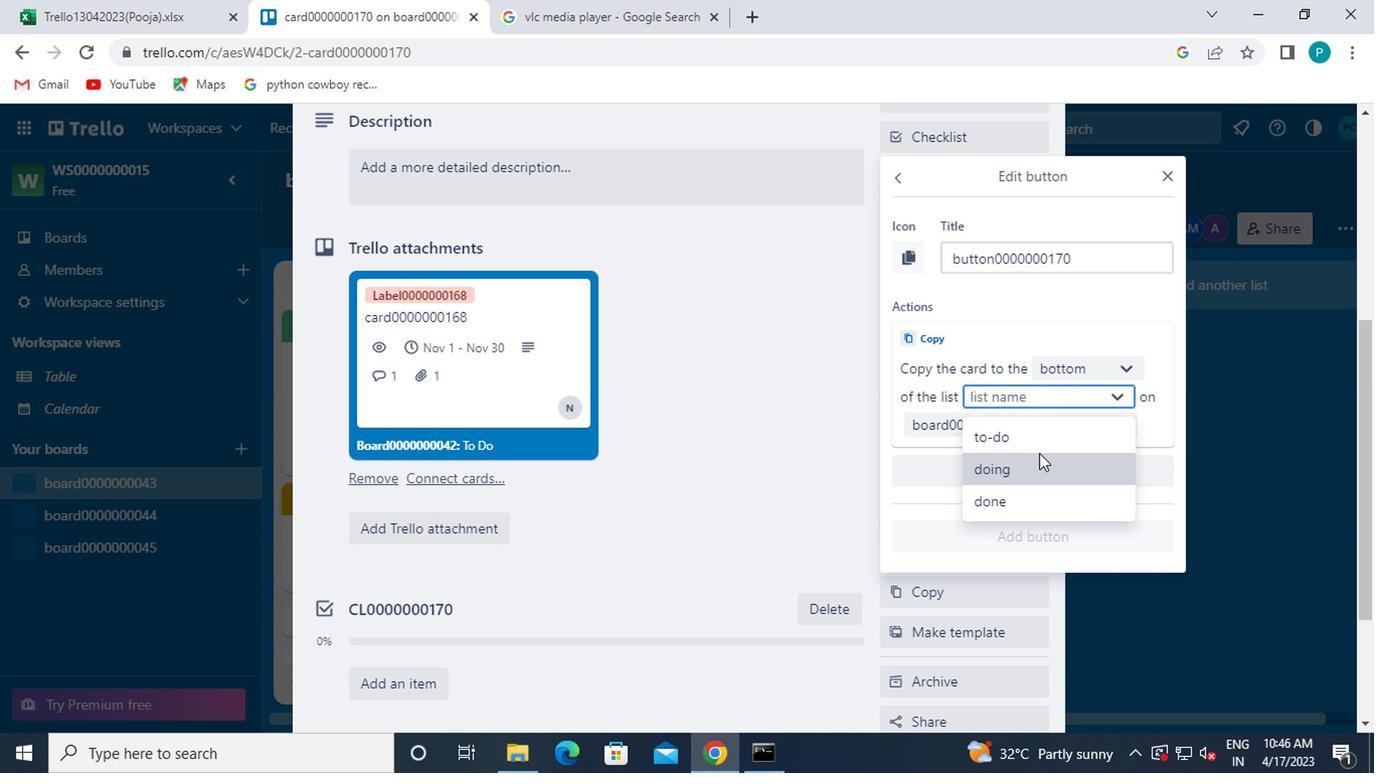 
Action: Mouse pressed left at (859, 439)
Screenshot: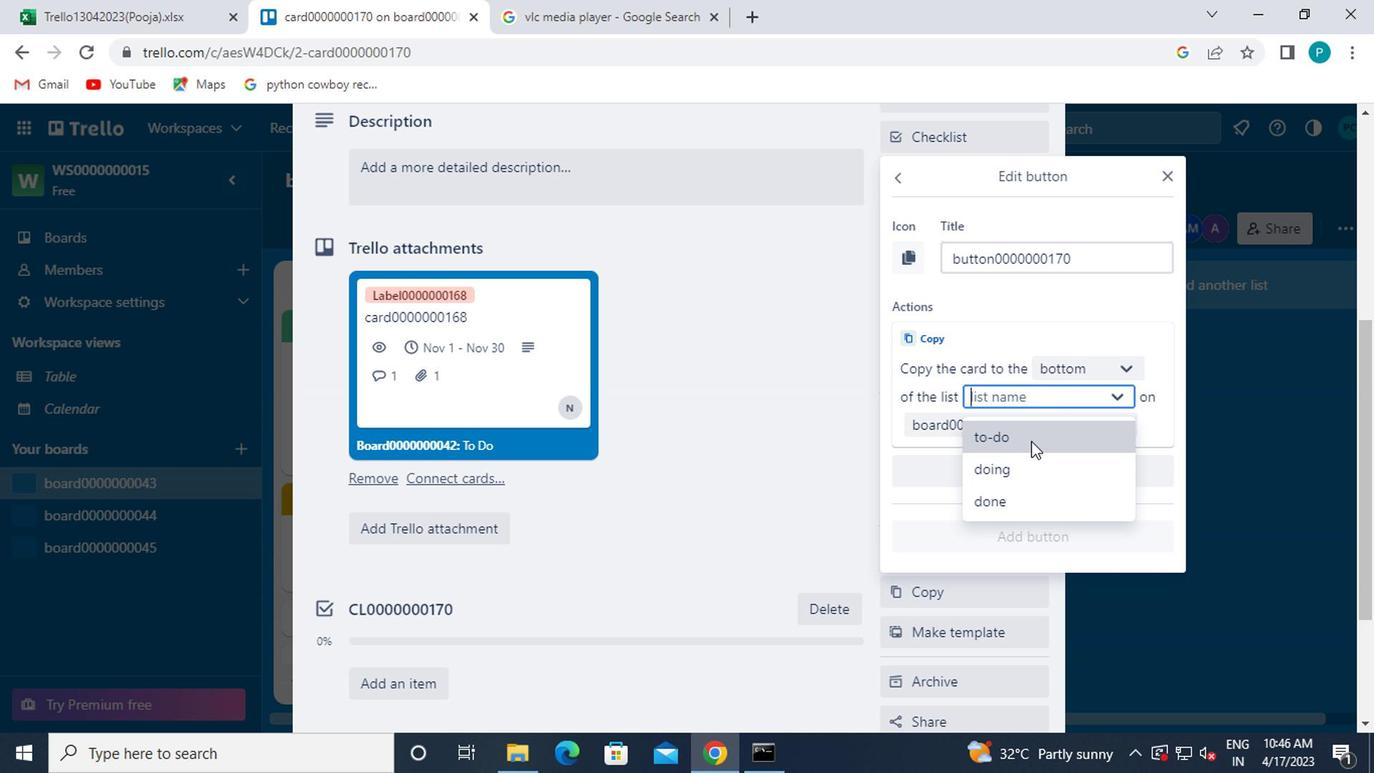 
Action: Mouse moved to (843, 509)
Screenshot: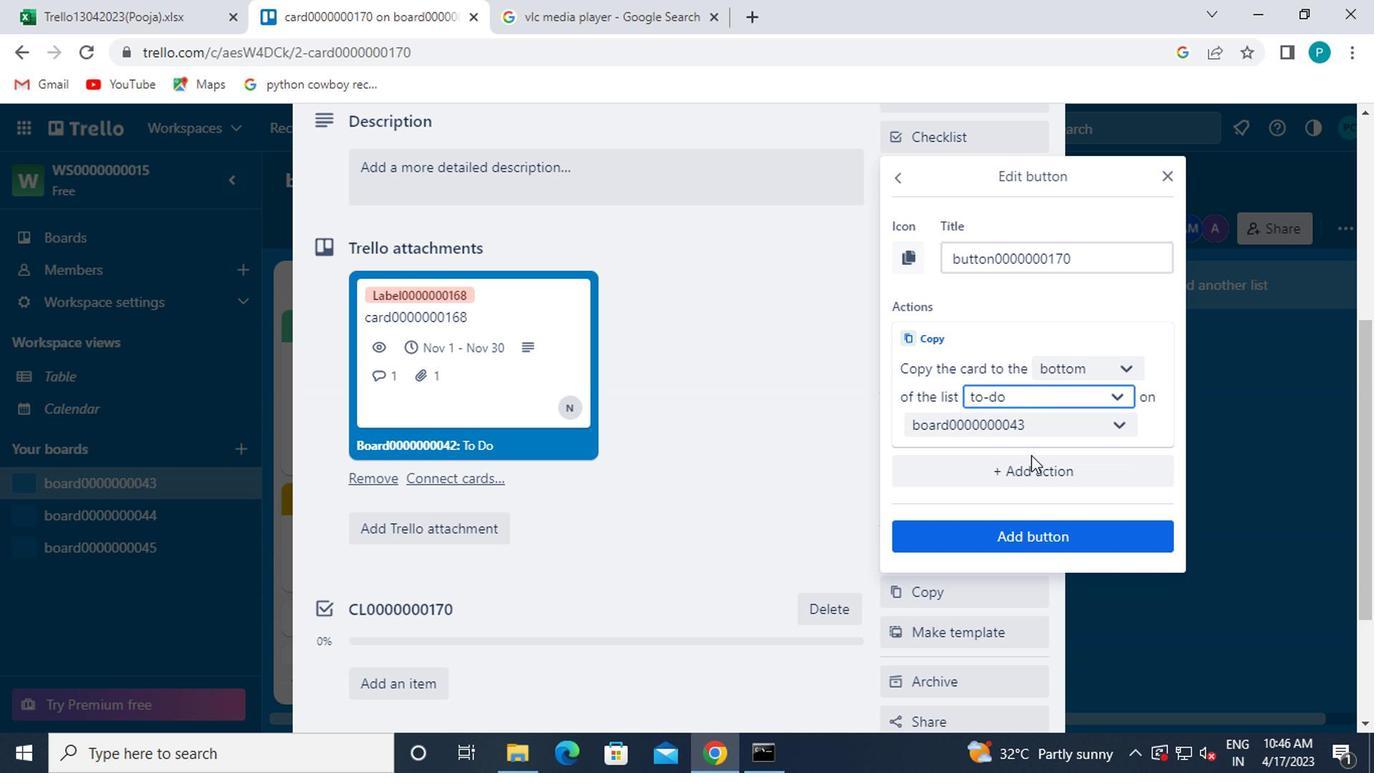 
Action: Mouse pressed left at (843, 509)
Screenshot: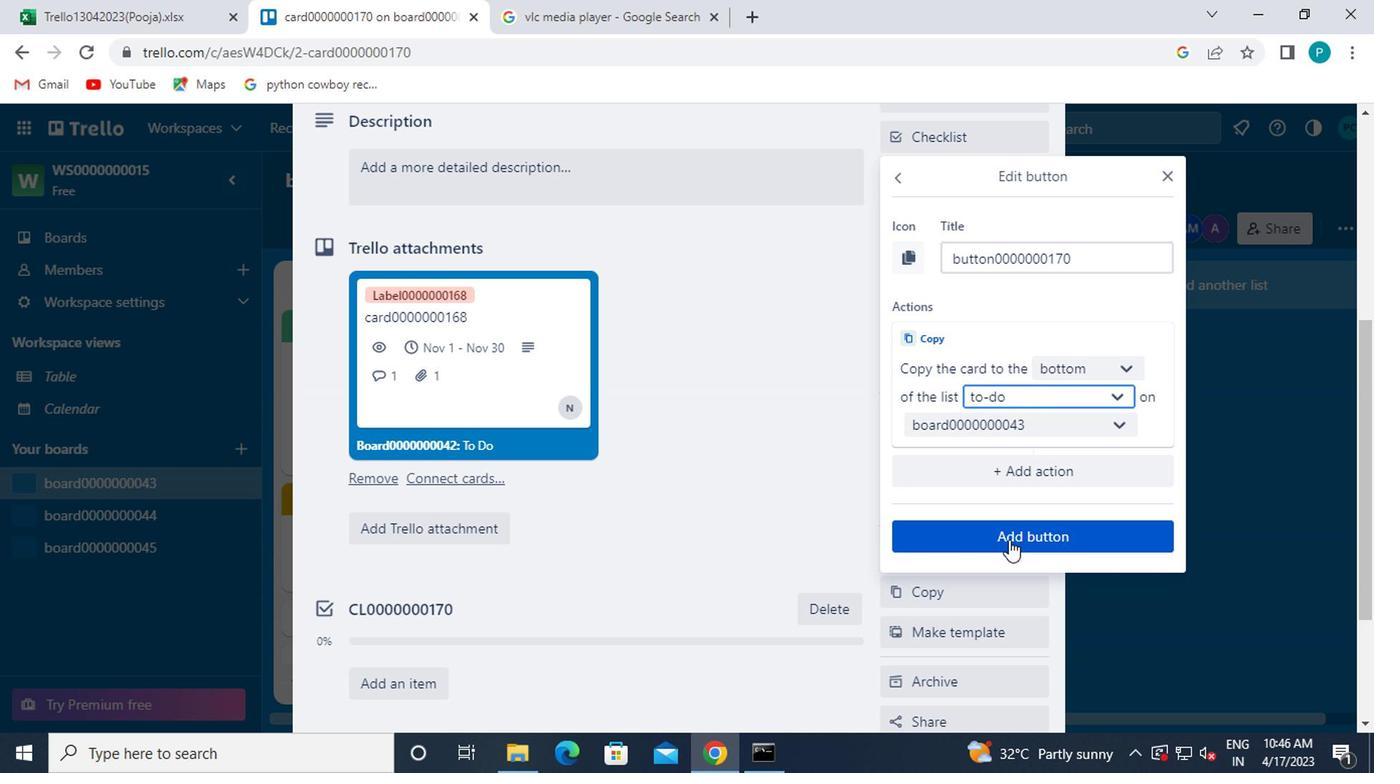 
Action: Mouse moved to (700, 484)
Screenshot: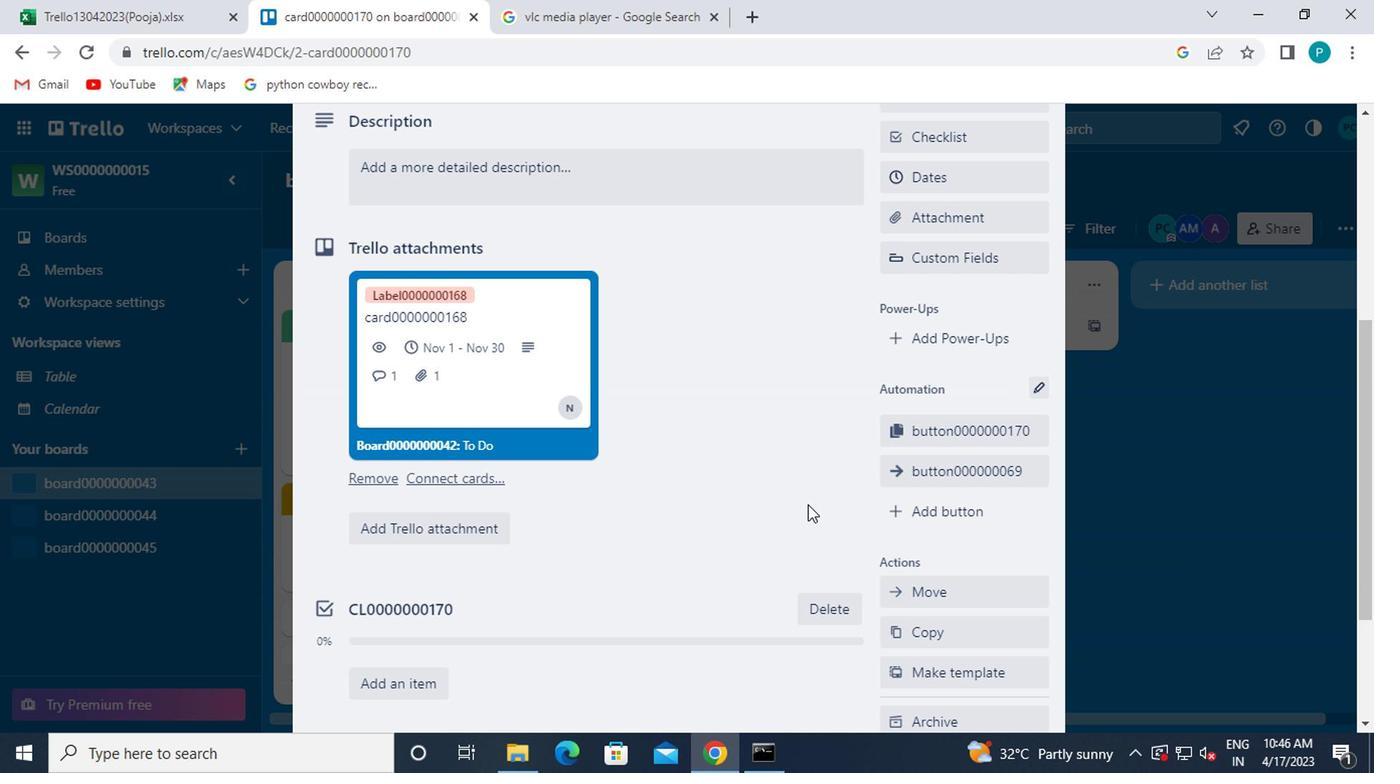 
Action: Mouse scrolled (700, 485) with delta (0, 0)
Screenshot: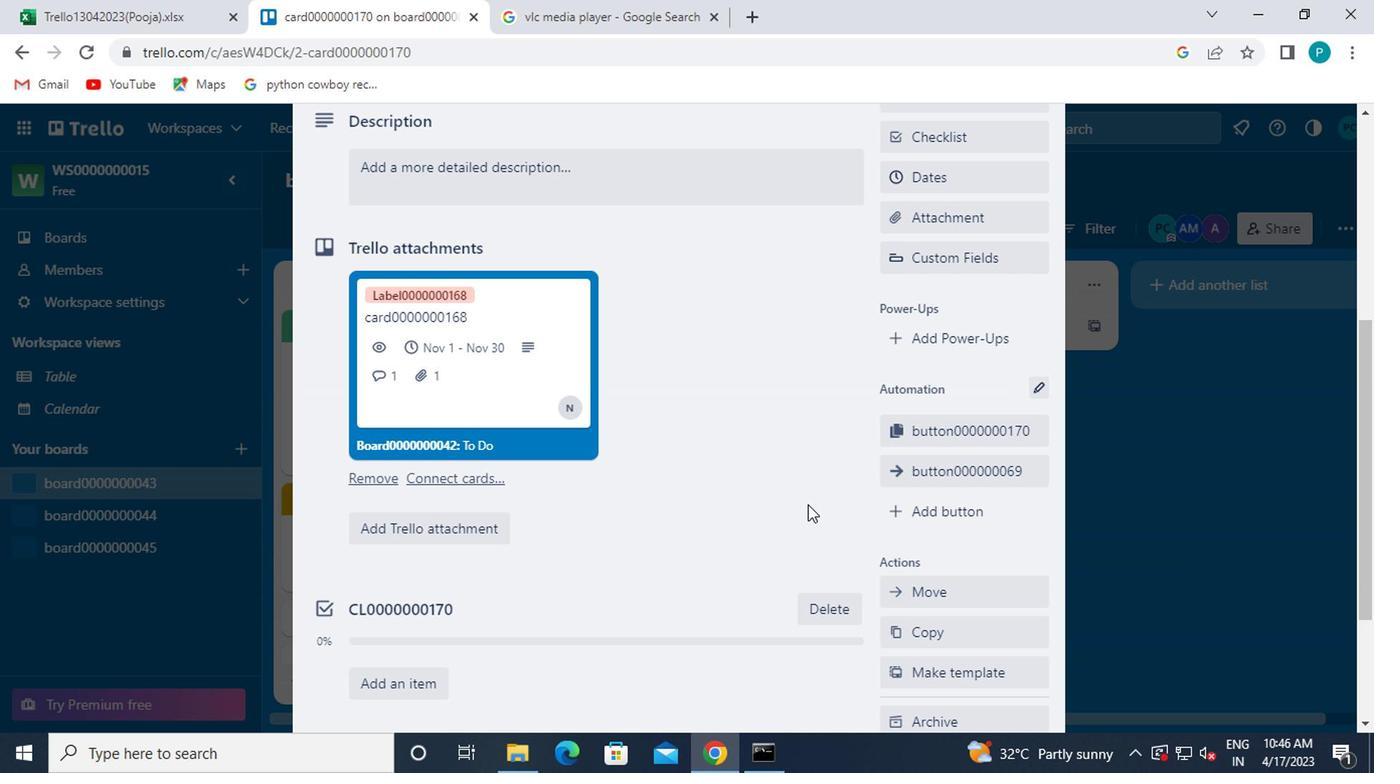 
Action: Mouse scrolled (700, 485) with delta (0, 0)
Screenshot: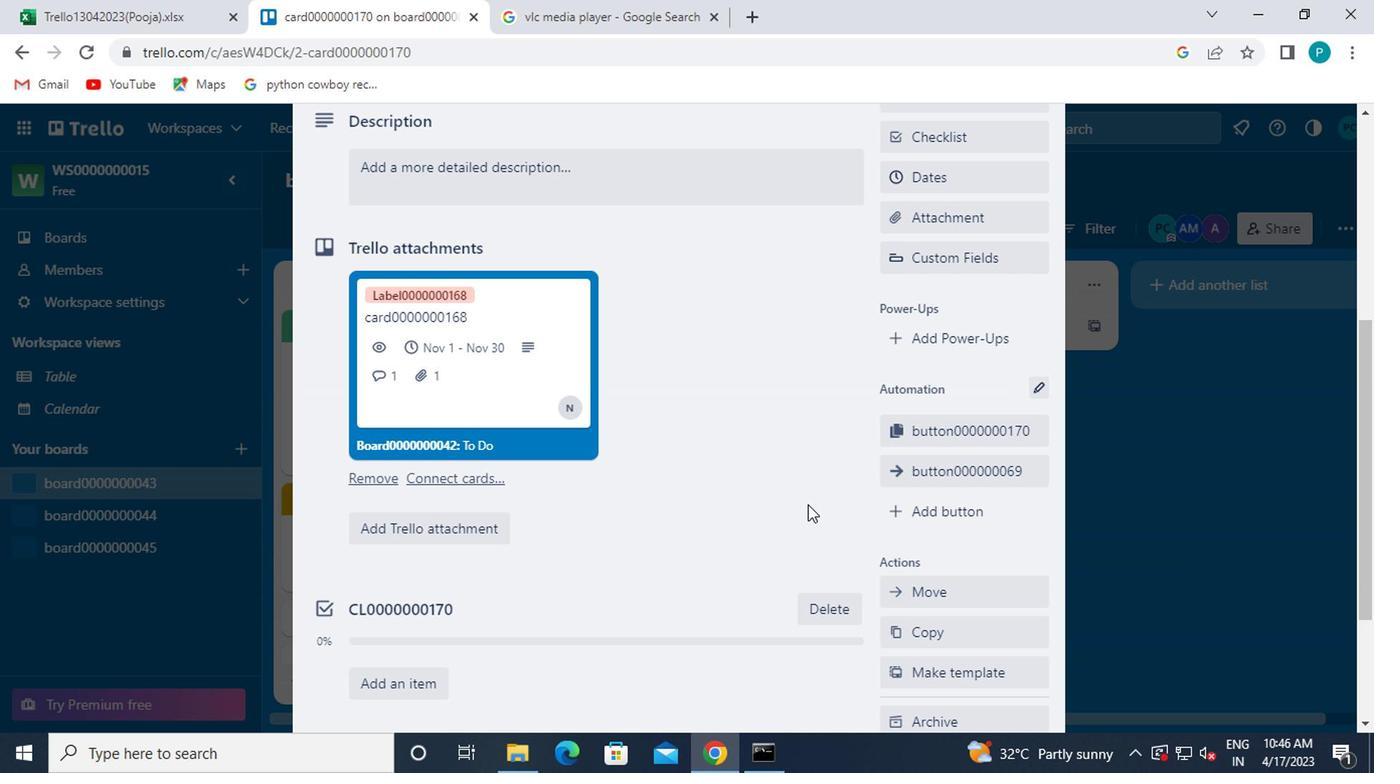 
Action: Mouse scrolled (700, 485) with delta (0, 0)
Screenshot: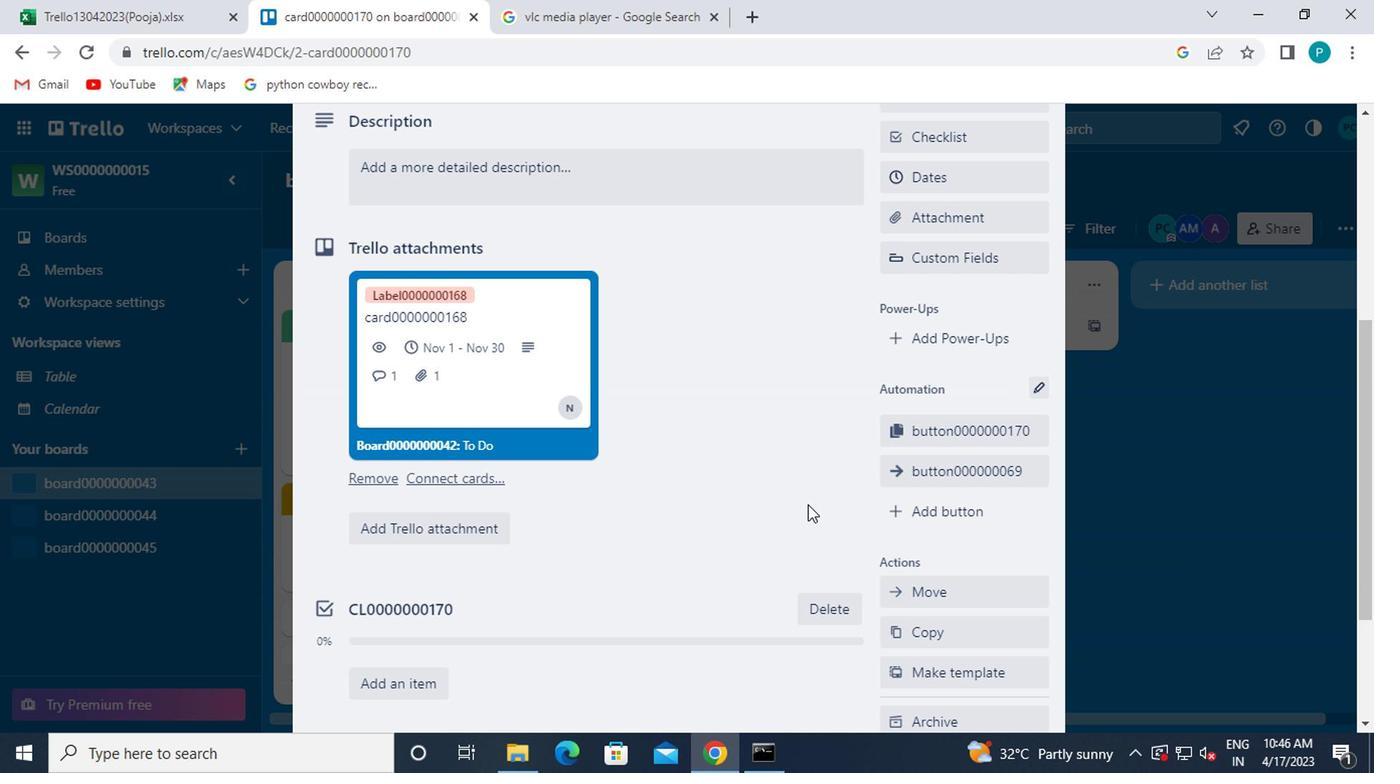 
Action: Mouse moved to (700, 475)
Screenshot: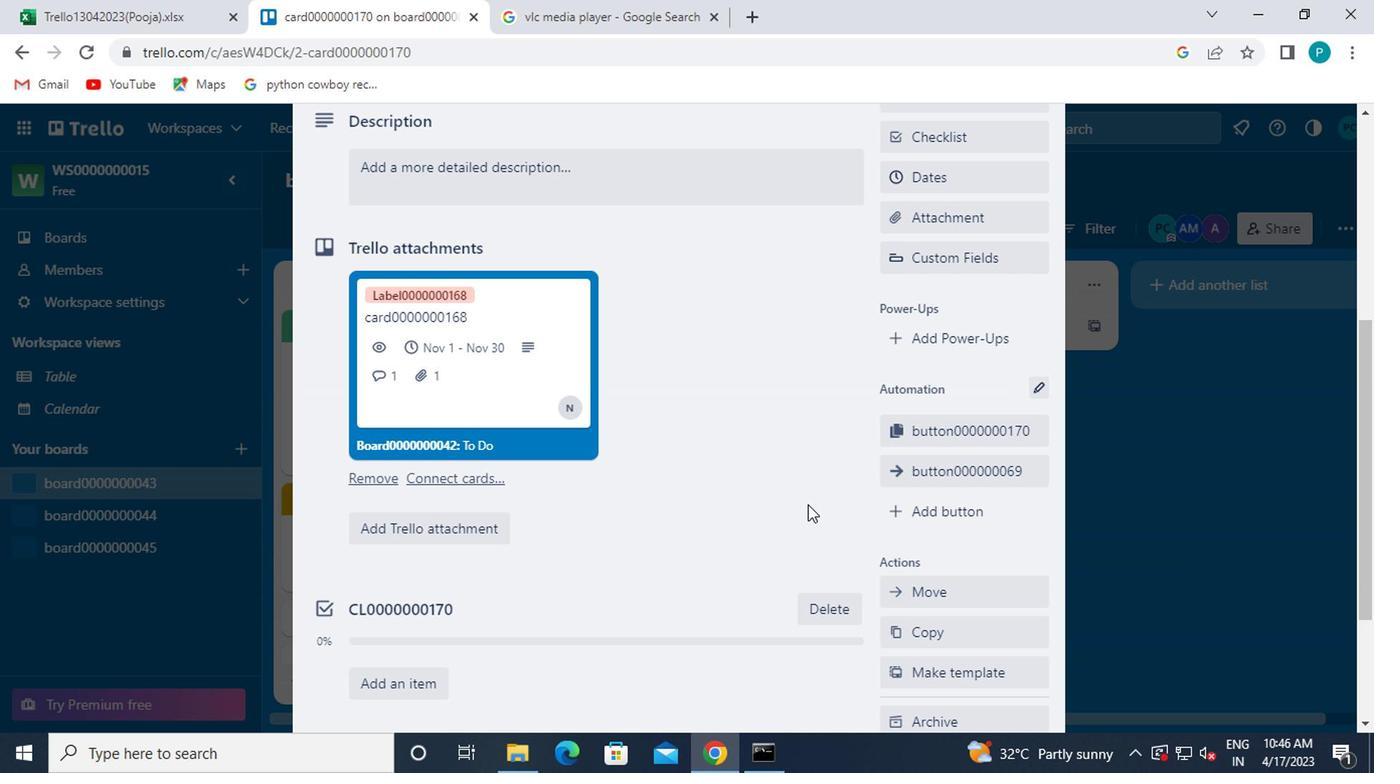 
Action: Mouse scrolled (700, 475) with delta (0, 0)
Screenshot: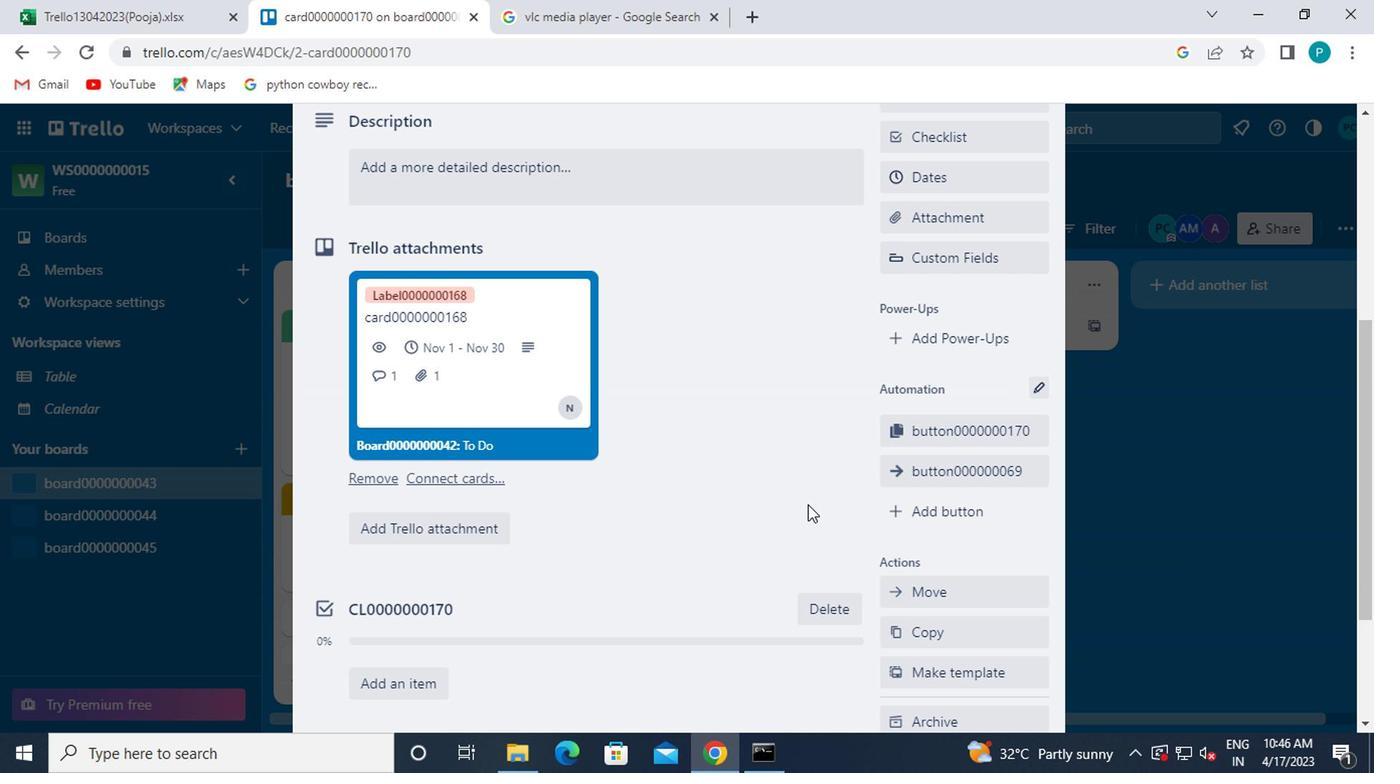 
Action: Mouse moved to (604, 526)
Screenshot: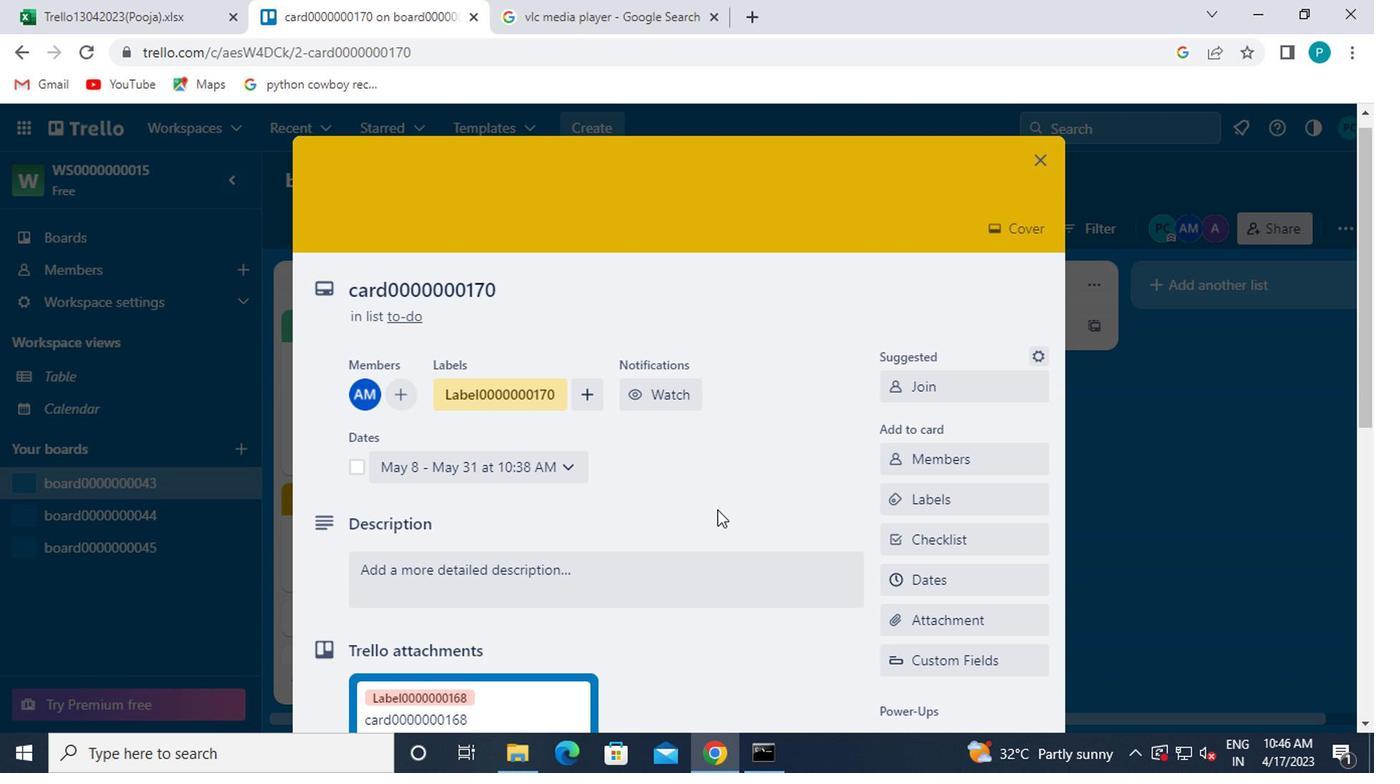 
Action: Mouse pressed left at (604, 526)
Screenshot: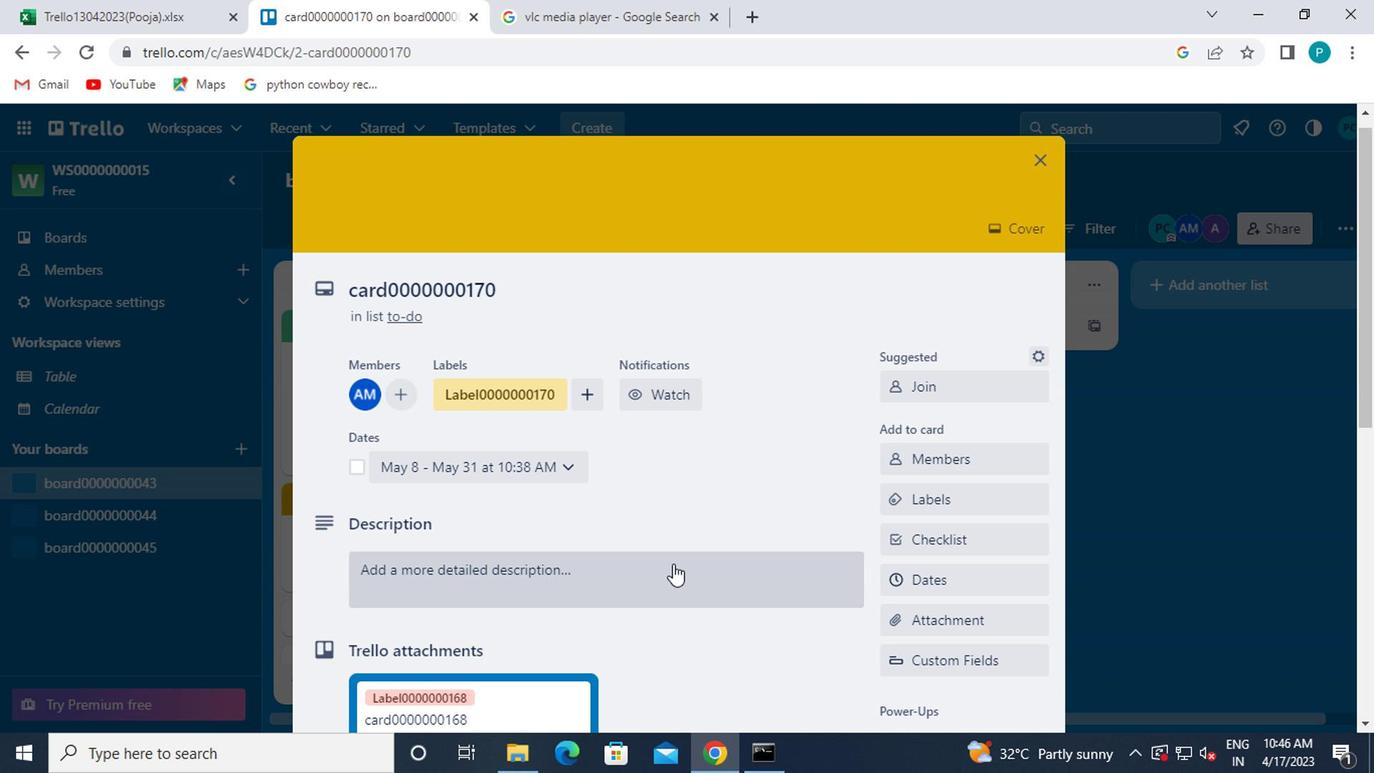 
Action: Key pressed <Key.caps_lock>ds0000000170
Screenshot: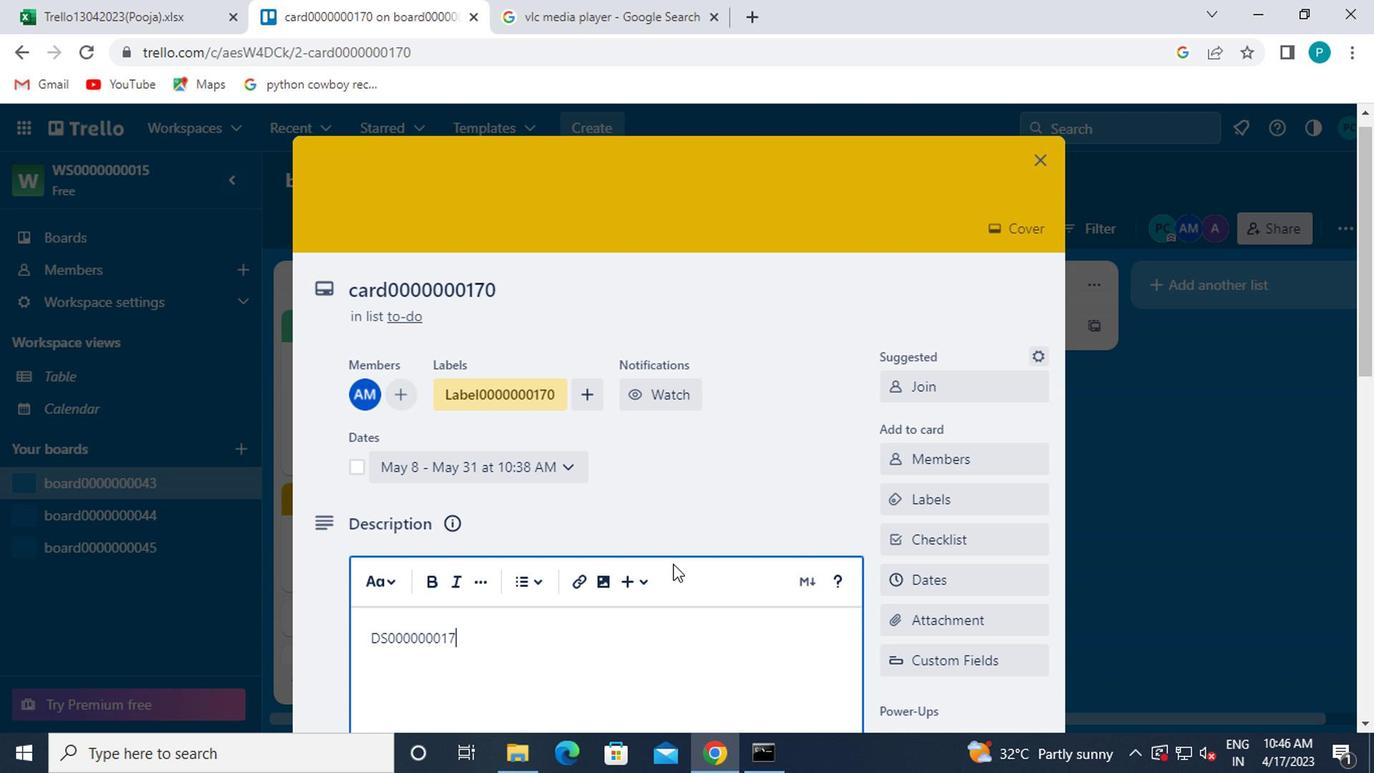 
Action: Mouse moved to (602, 529)
Screenshot: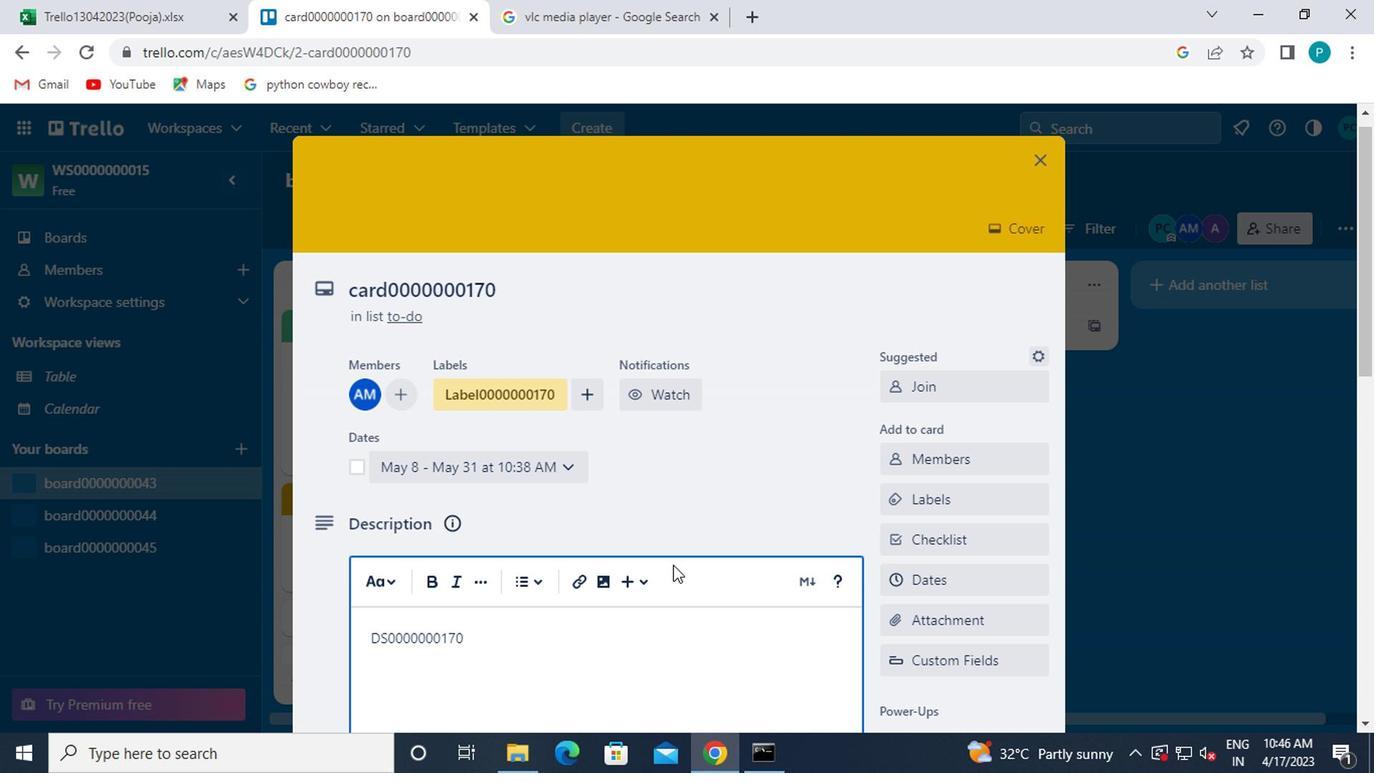 
Action: Mouse scrolled (602, 528) with delta (0, 0)
Screenshot: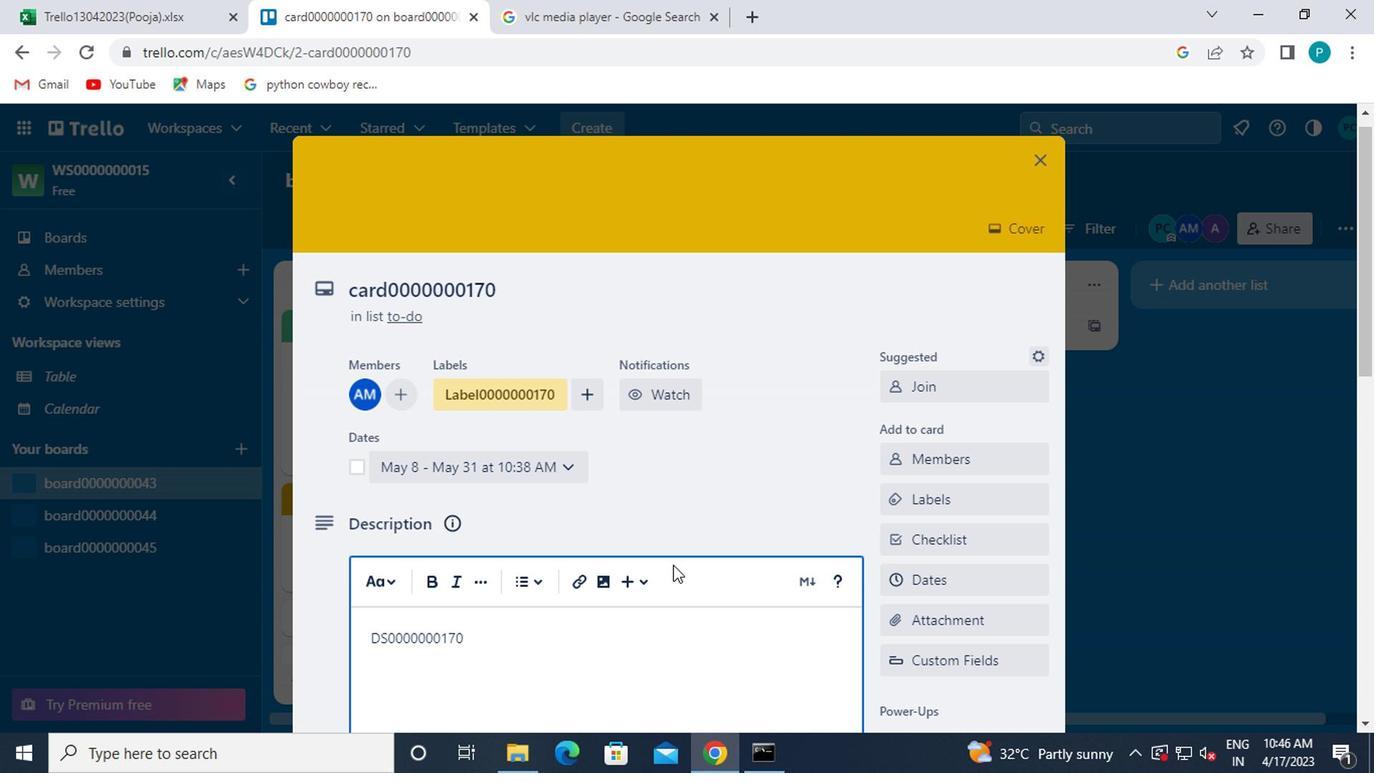 
Action: Mouse moved to (600, 530)
Screenshot: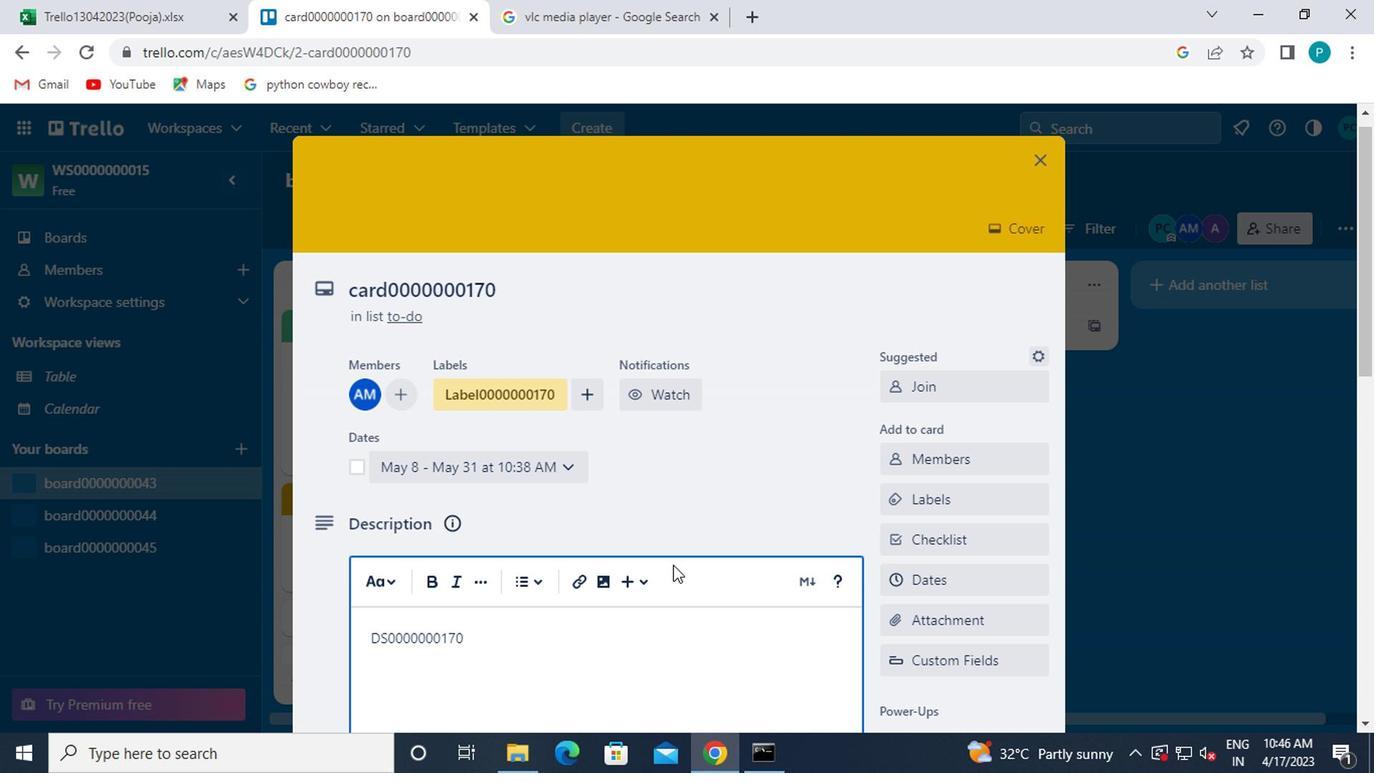 
Action: Mouse scrolled (600, 529) with delta (0, 0)
Screenshot: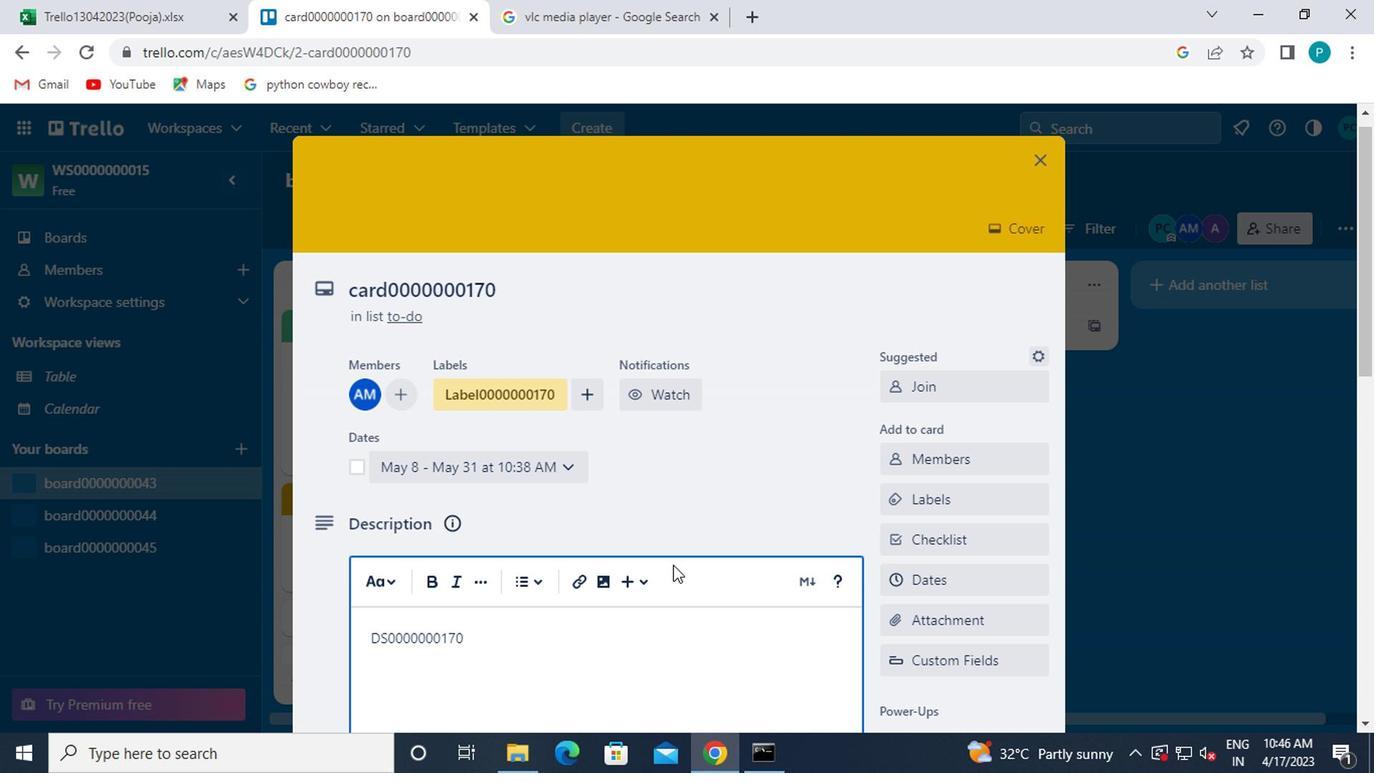 
Action: Mouse moved to (596, 531)
Screenshot: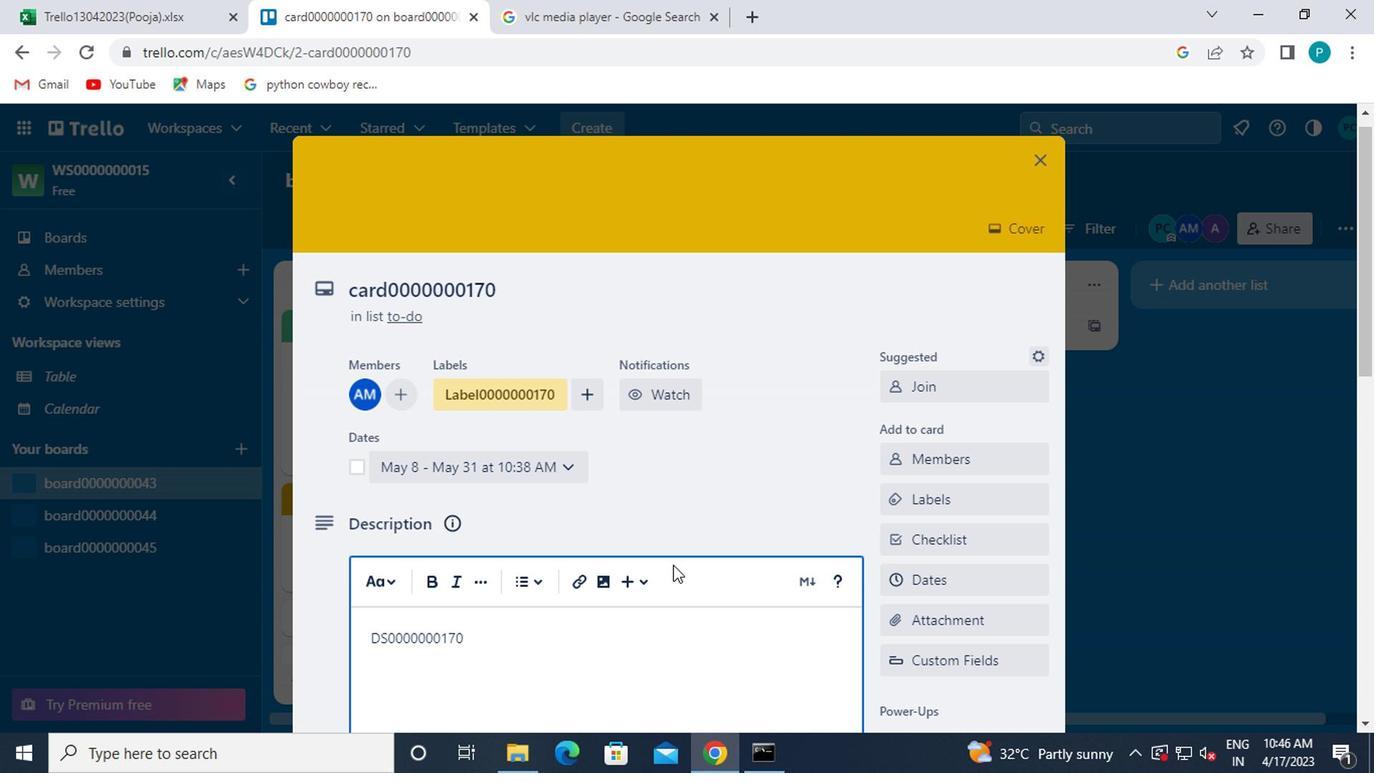 
Action: Mouse scrolled (596, 531) with delta (0, 0)
Screenshot: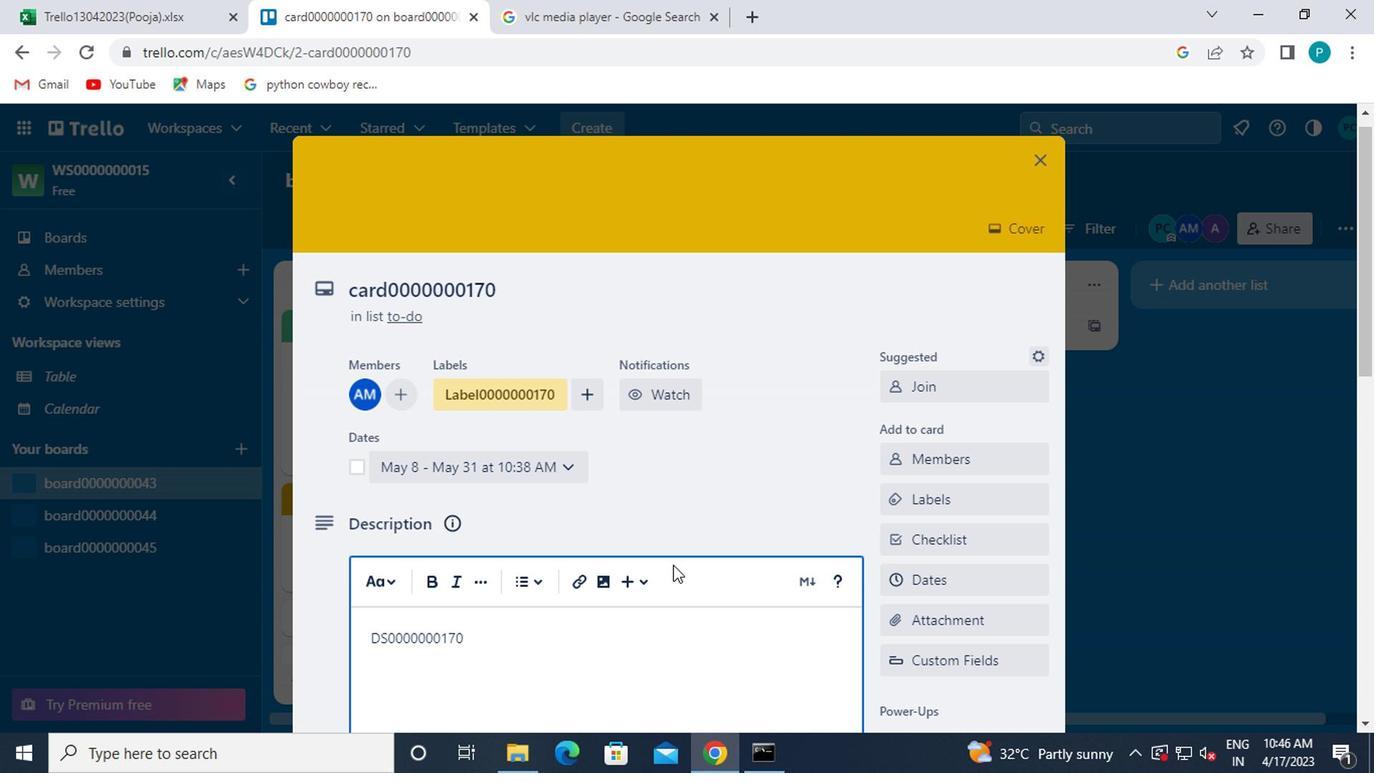 
Action: Mouse moved to (595, 532)
Screenshot: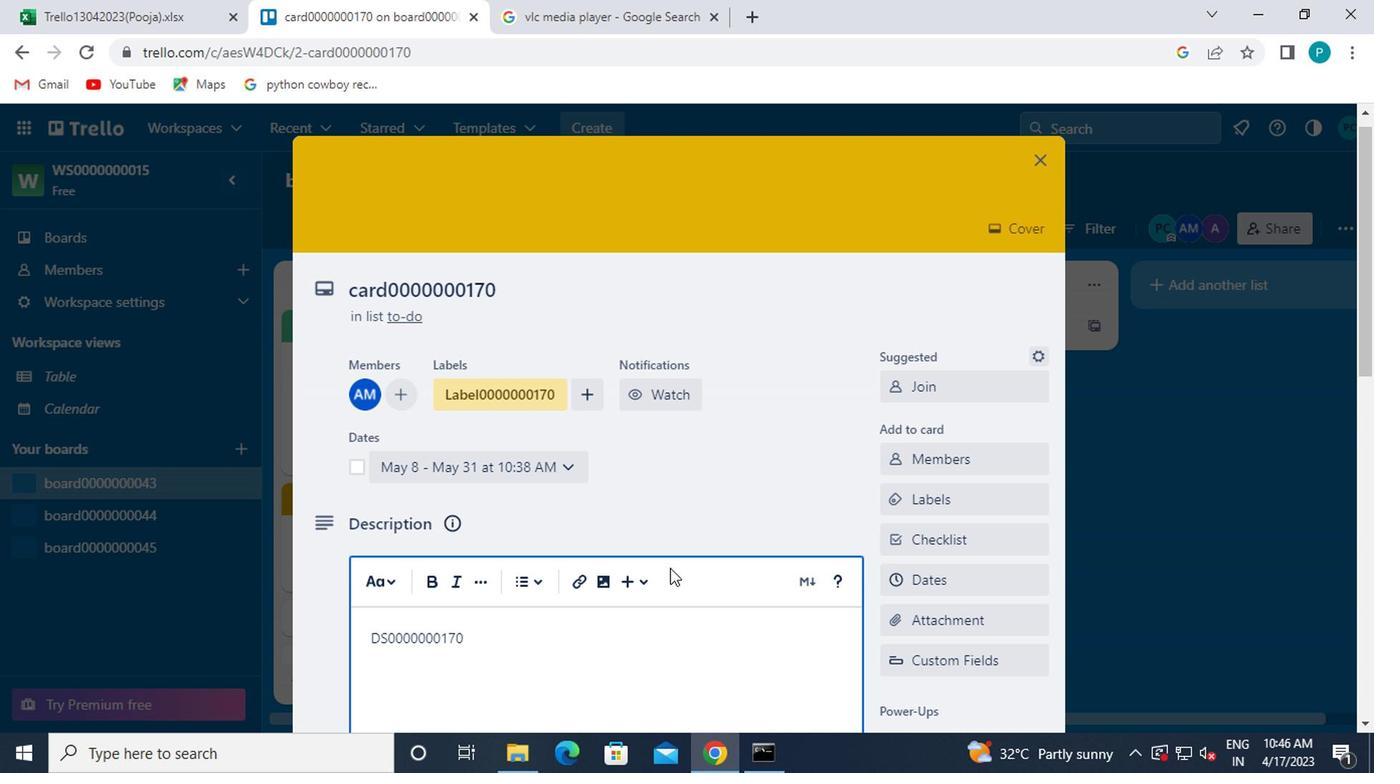 
Action: Mouse scrolled (595, 531) with delta (0, 0)
Screenshot: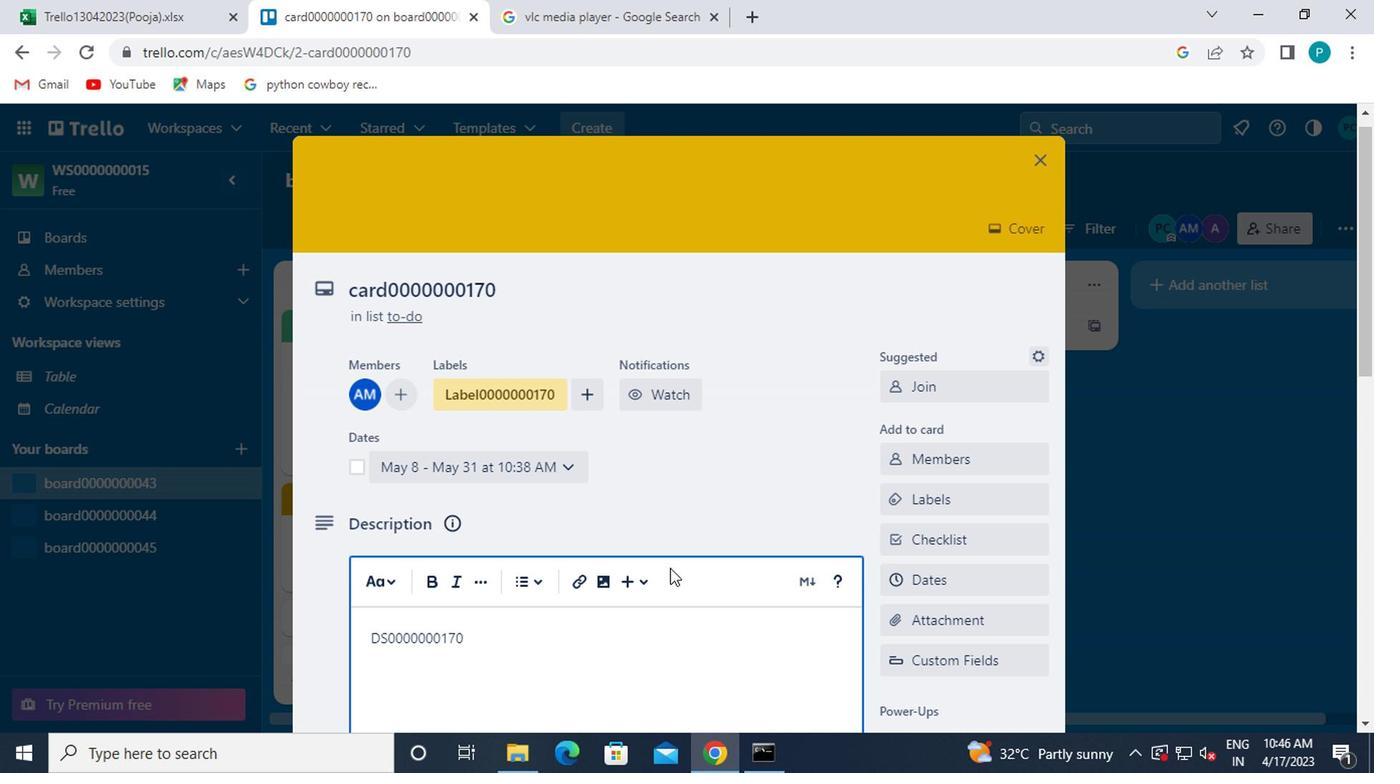 
Action: Mouse moved to (385, 450)
Screenshot: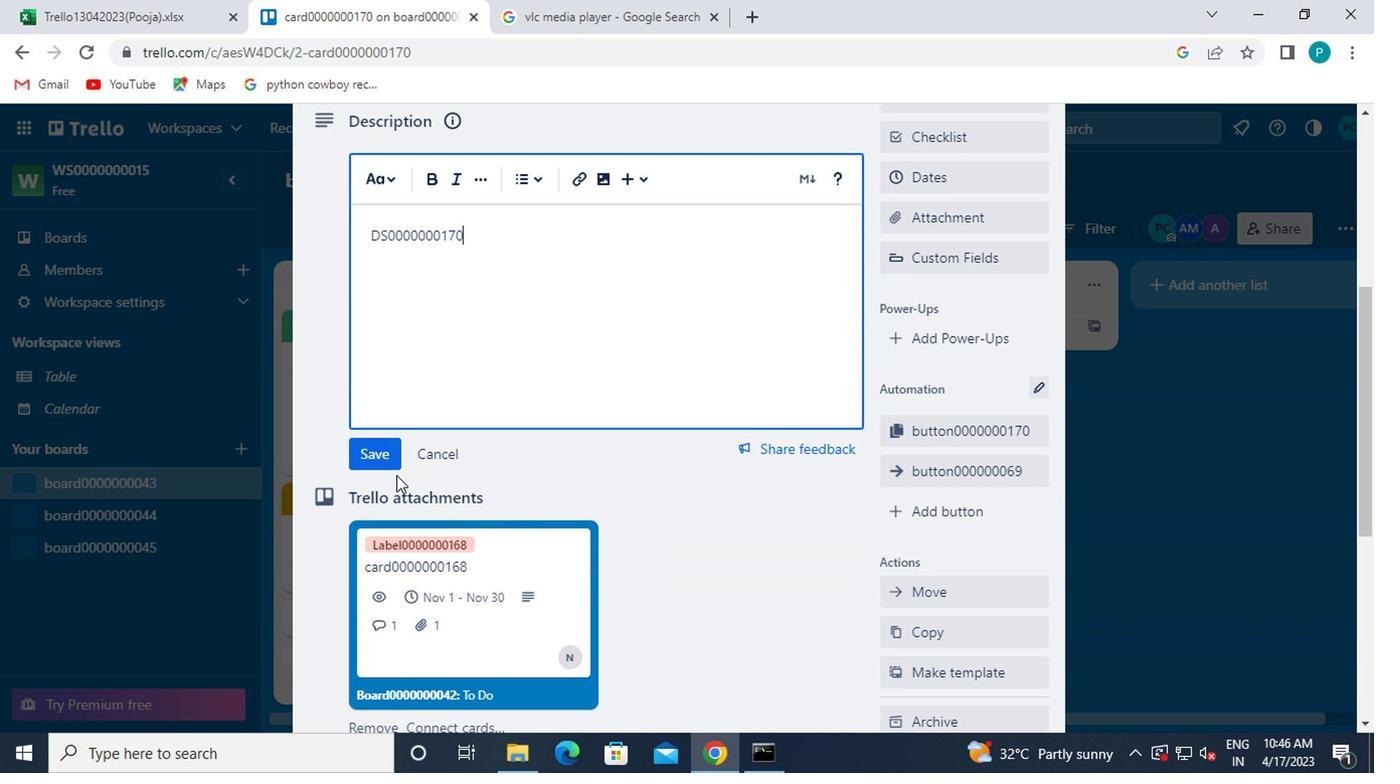 
Action: Mouse pressed left at (385, 450)
Screenshot: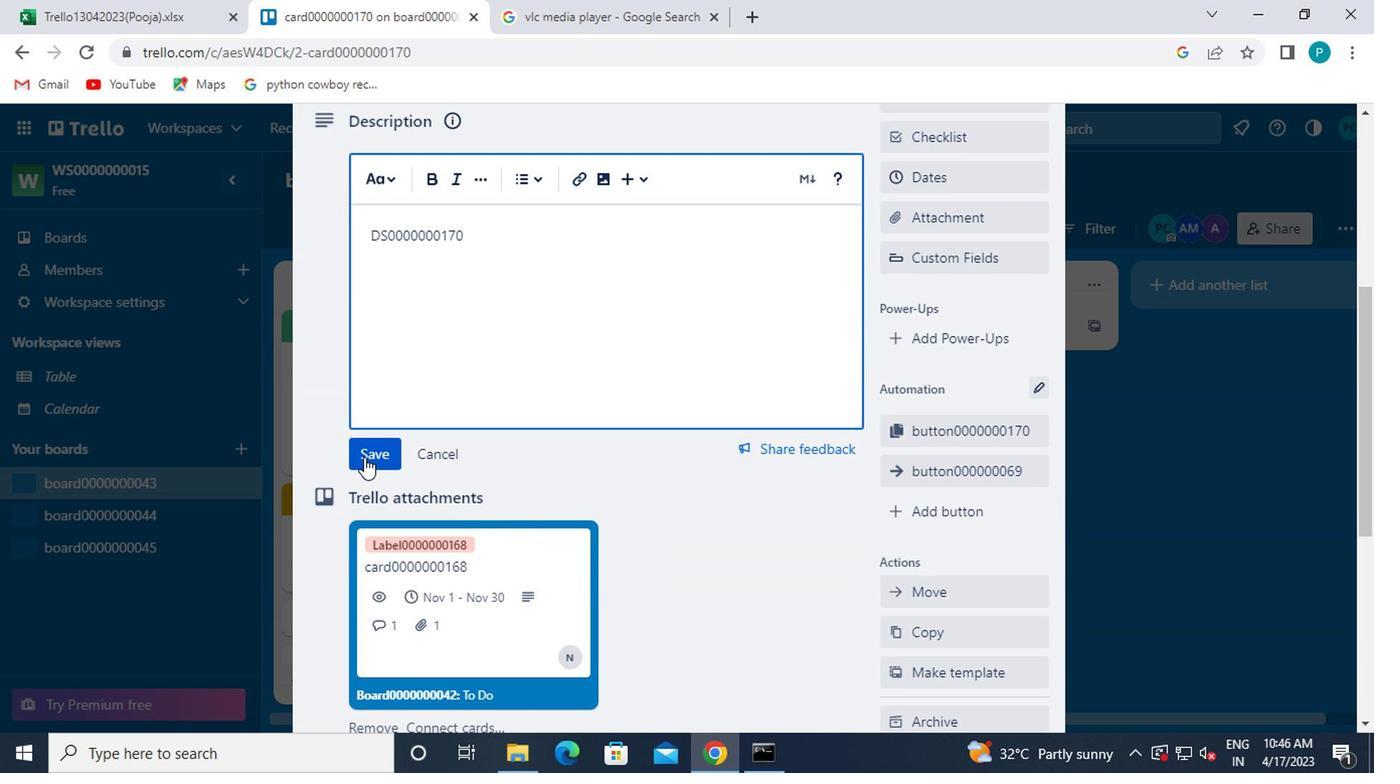 
Action: Mouse moved to (546, 459)
Screenshot: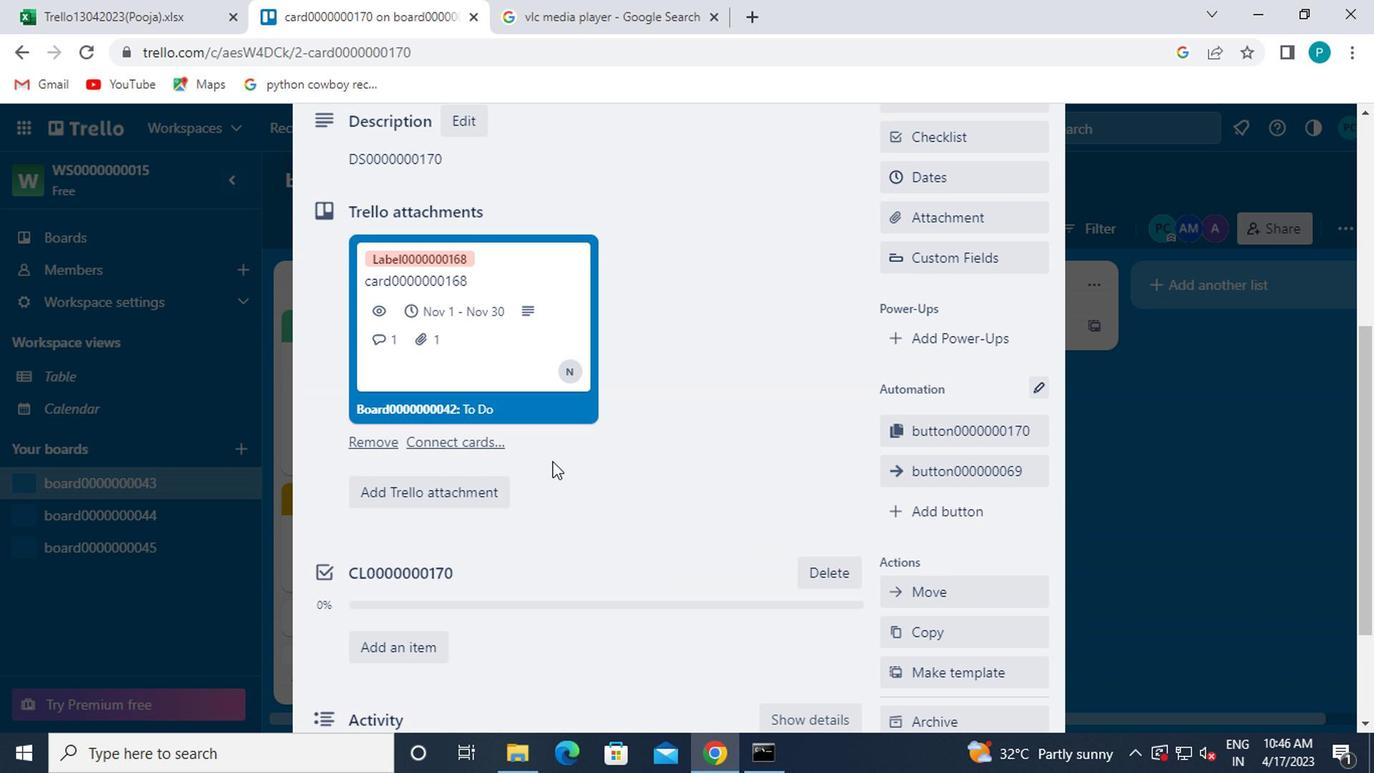 
Action: Mouse scrolled (546, 458) with delta (0, 0)
Screenshot: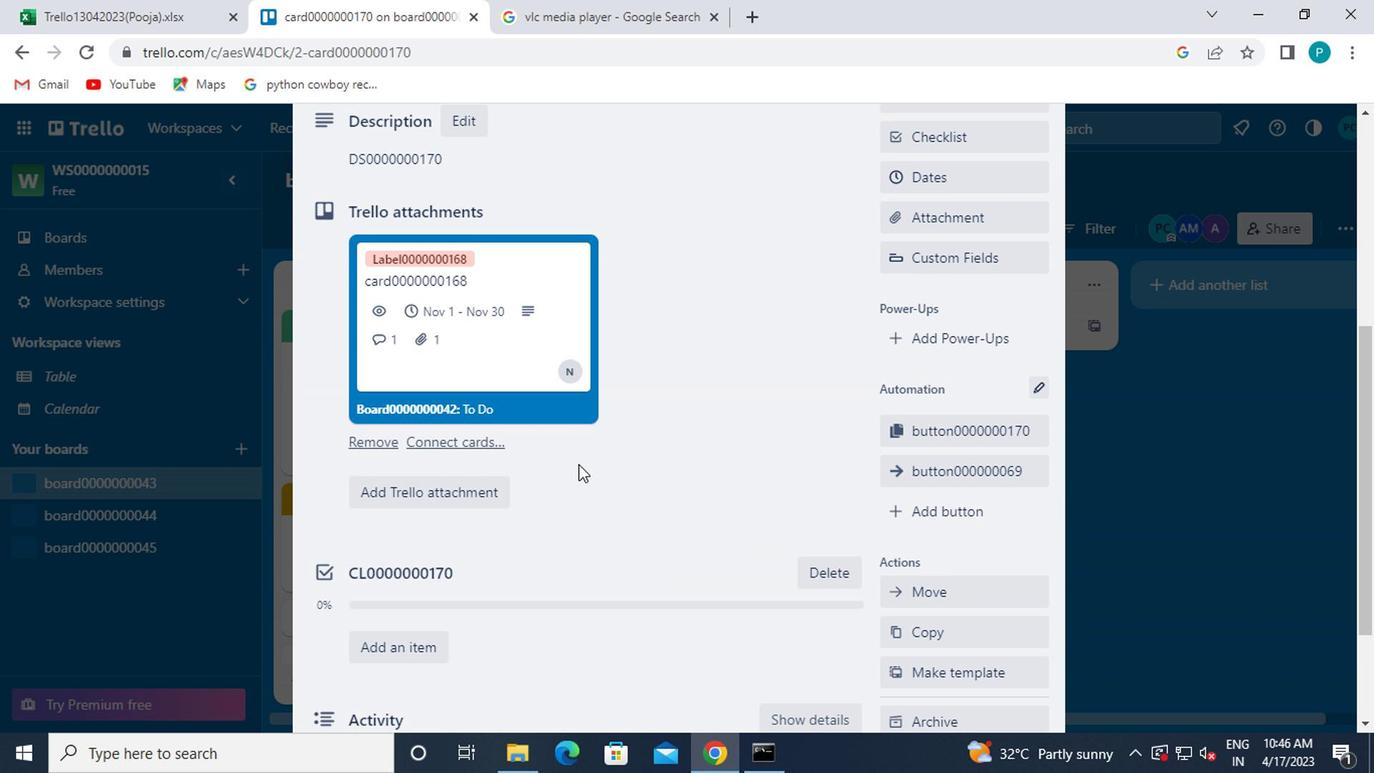 
Action: Mouse scrolled (546, 458) with delta (0, 0)
Screenshot: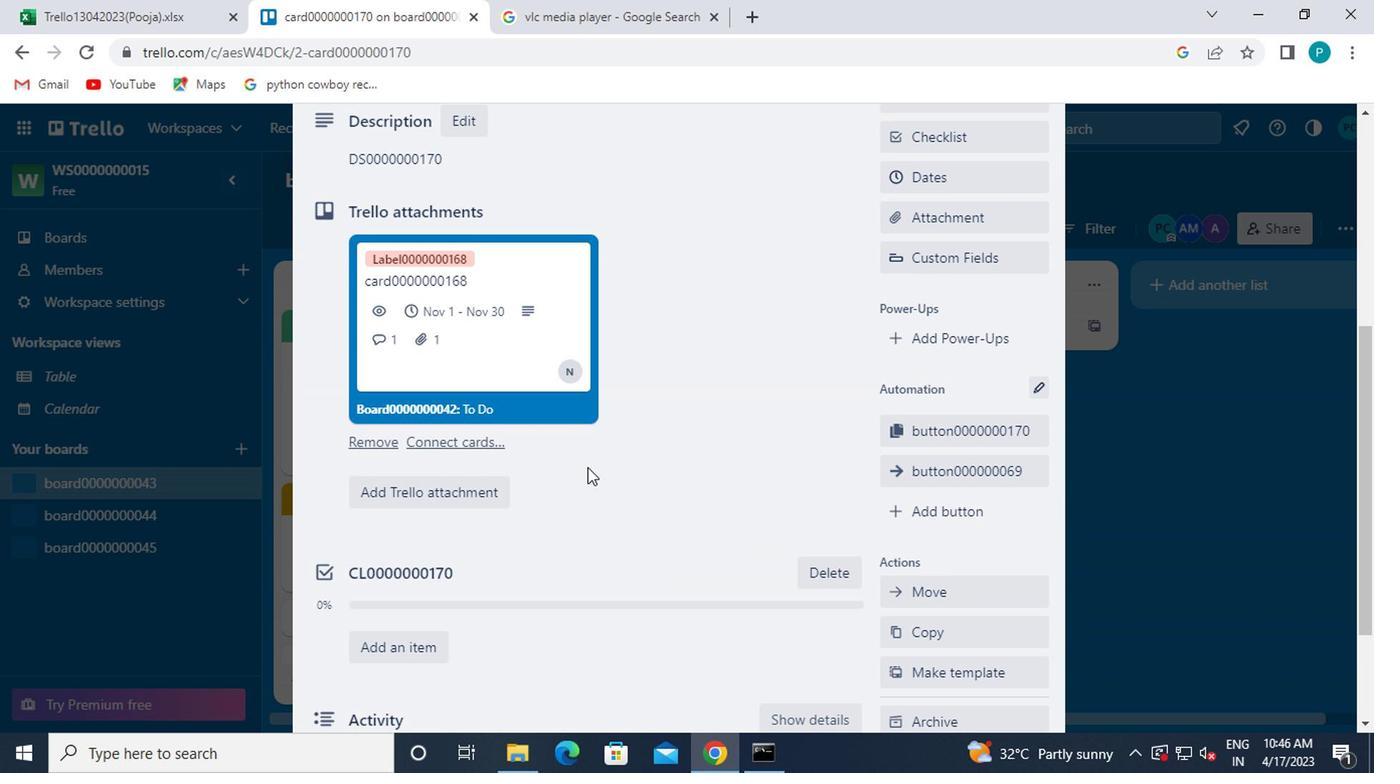 
Action: Mouse scrolled (546, 458) with delta (0, 0)
Screenshot: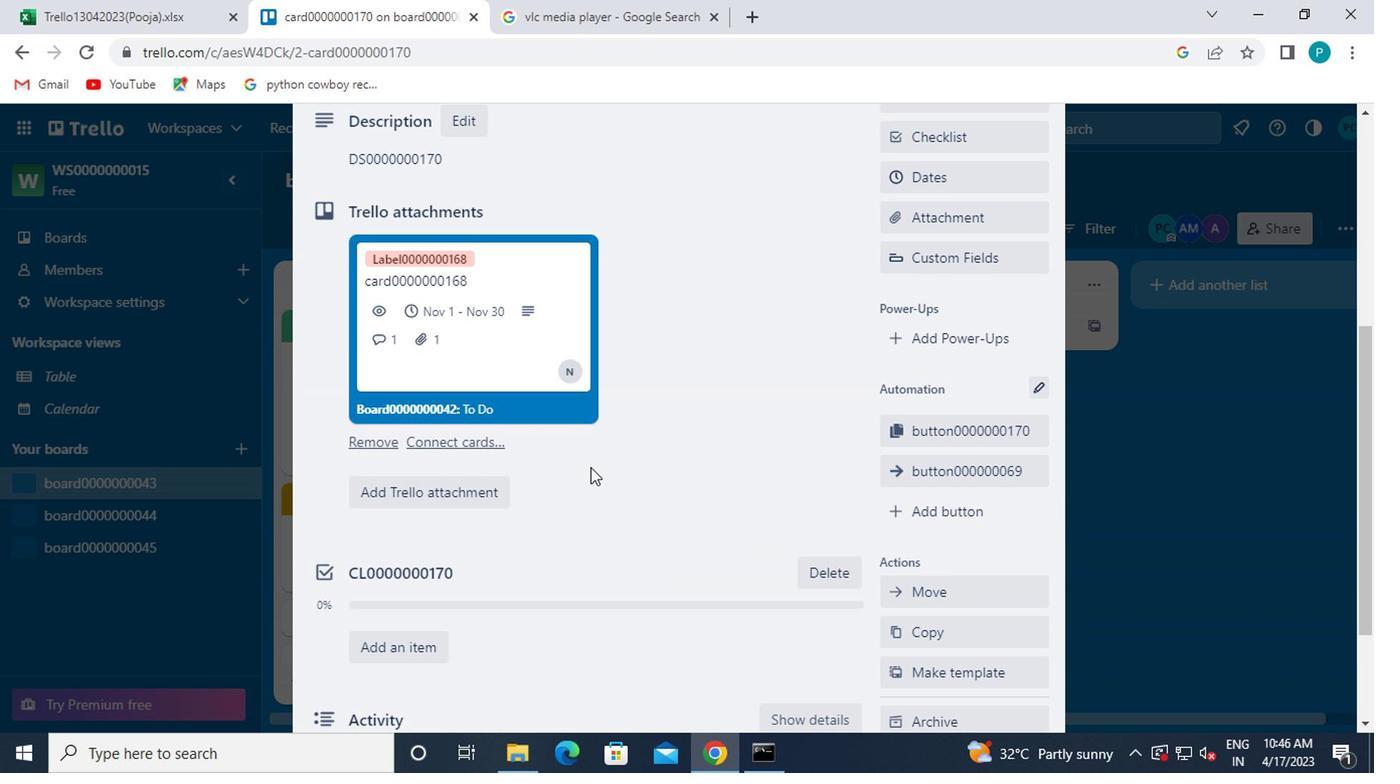 
Action: Mouse moved to (441, 551)
Screenshot: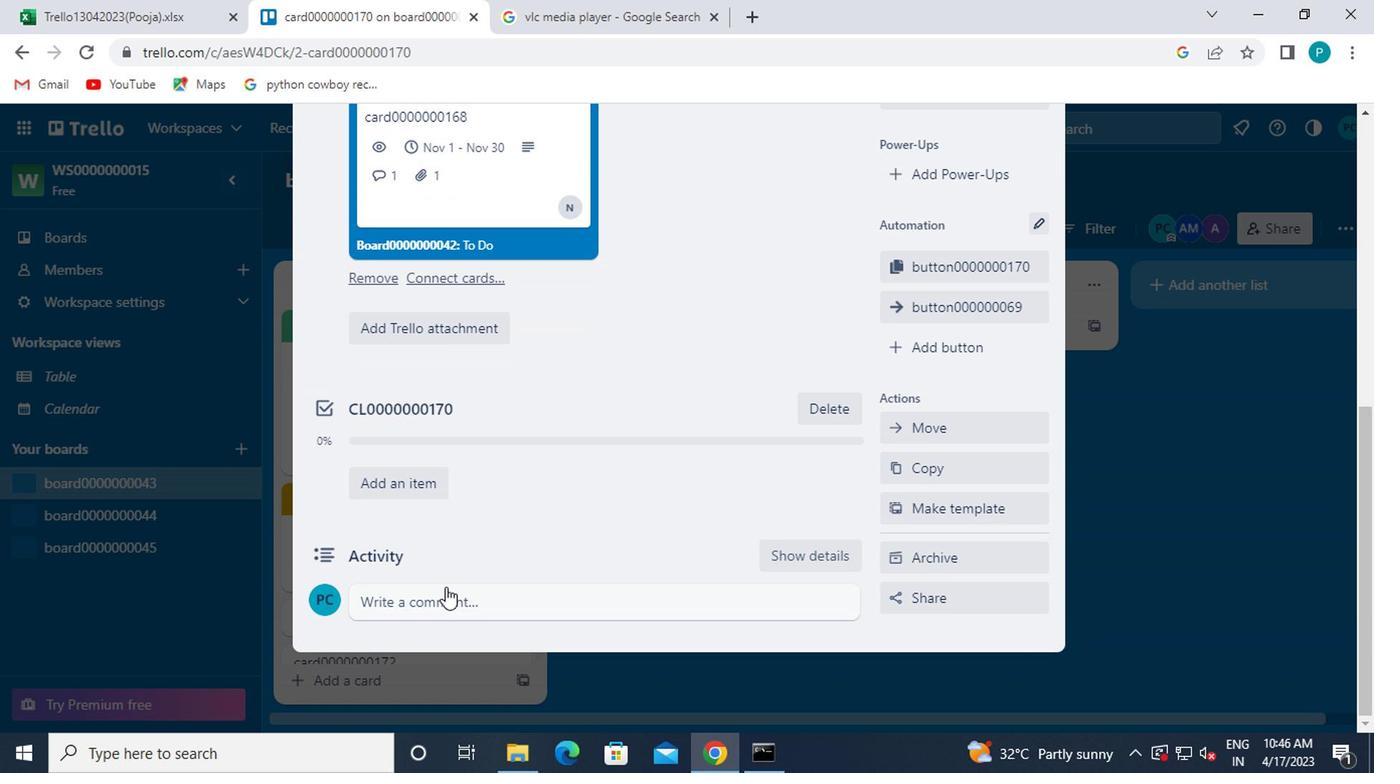 
Action: Mouse pressed left at (441, 551)
Screenshot: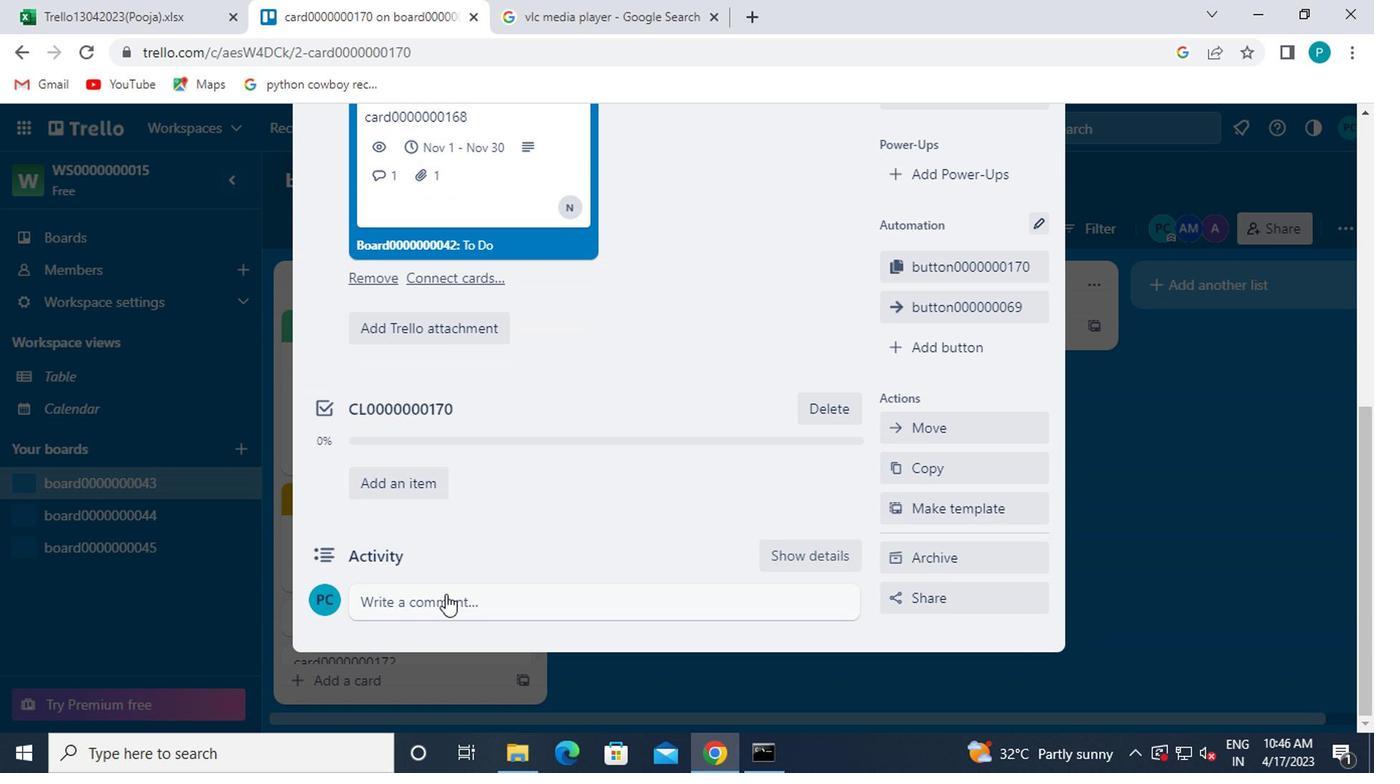 
Action: Key pressed cm0000000170
Screenshot: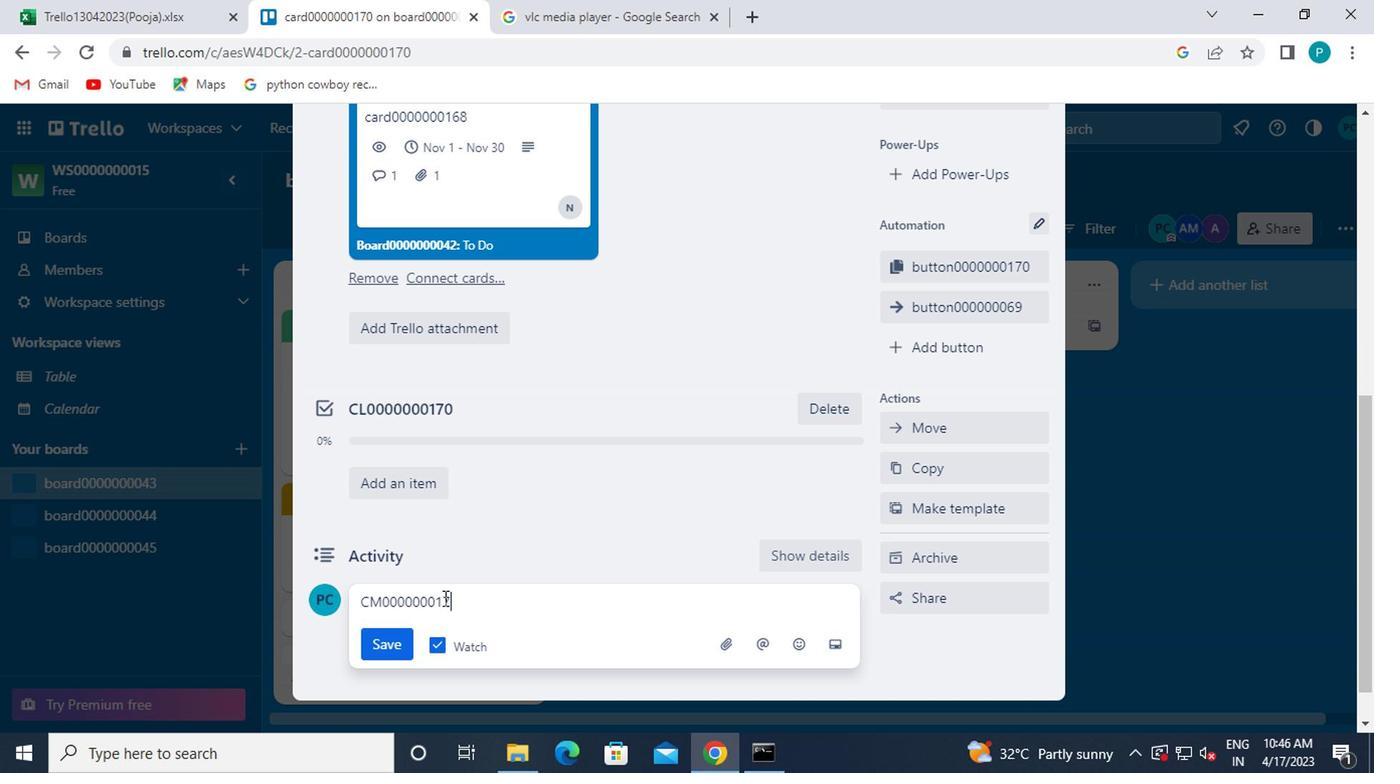 
Action: Mouse moved to (413, 578)
Screenshot: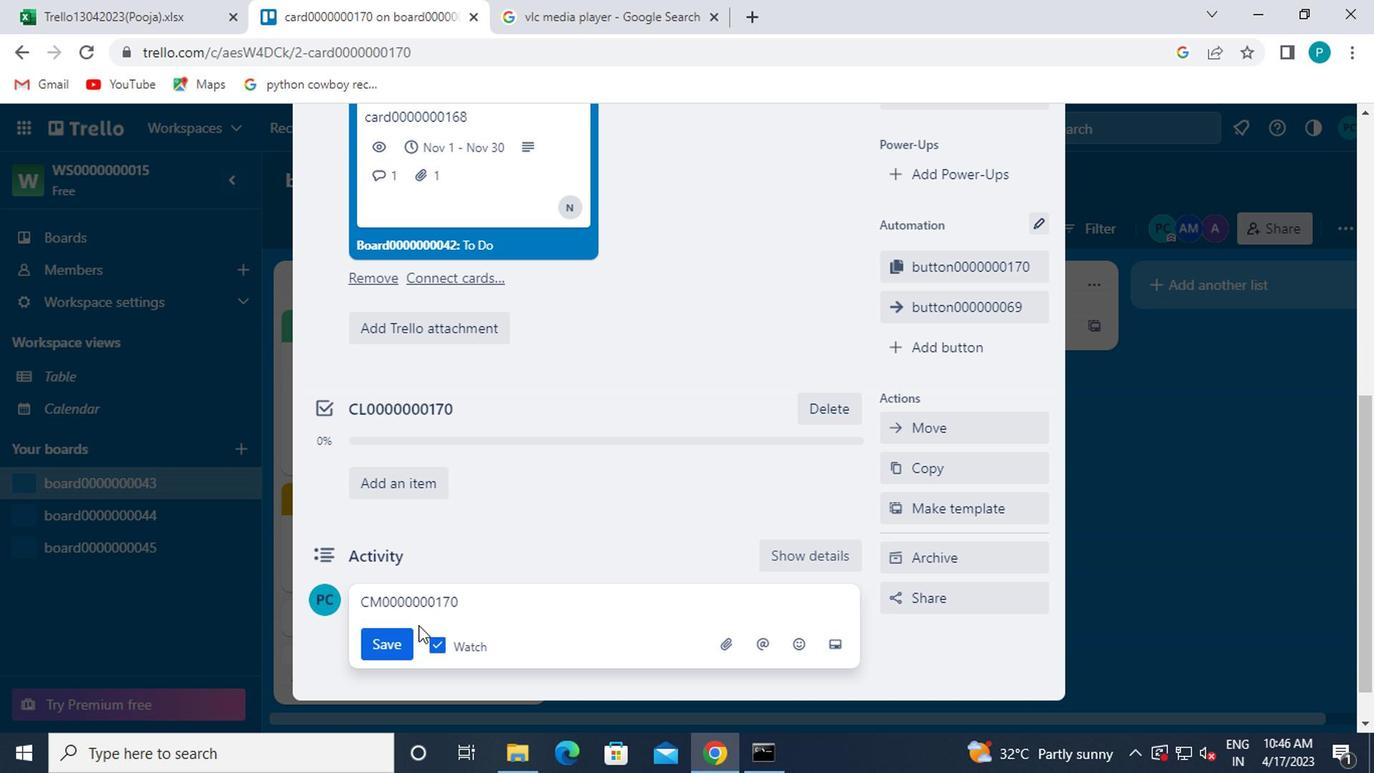 
Action: Mouse pressed left at (413, 578)
Screenshot: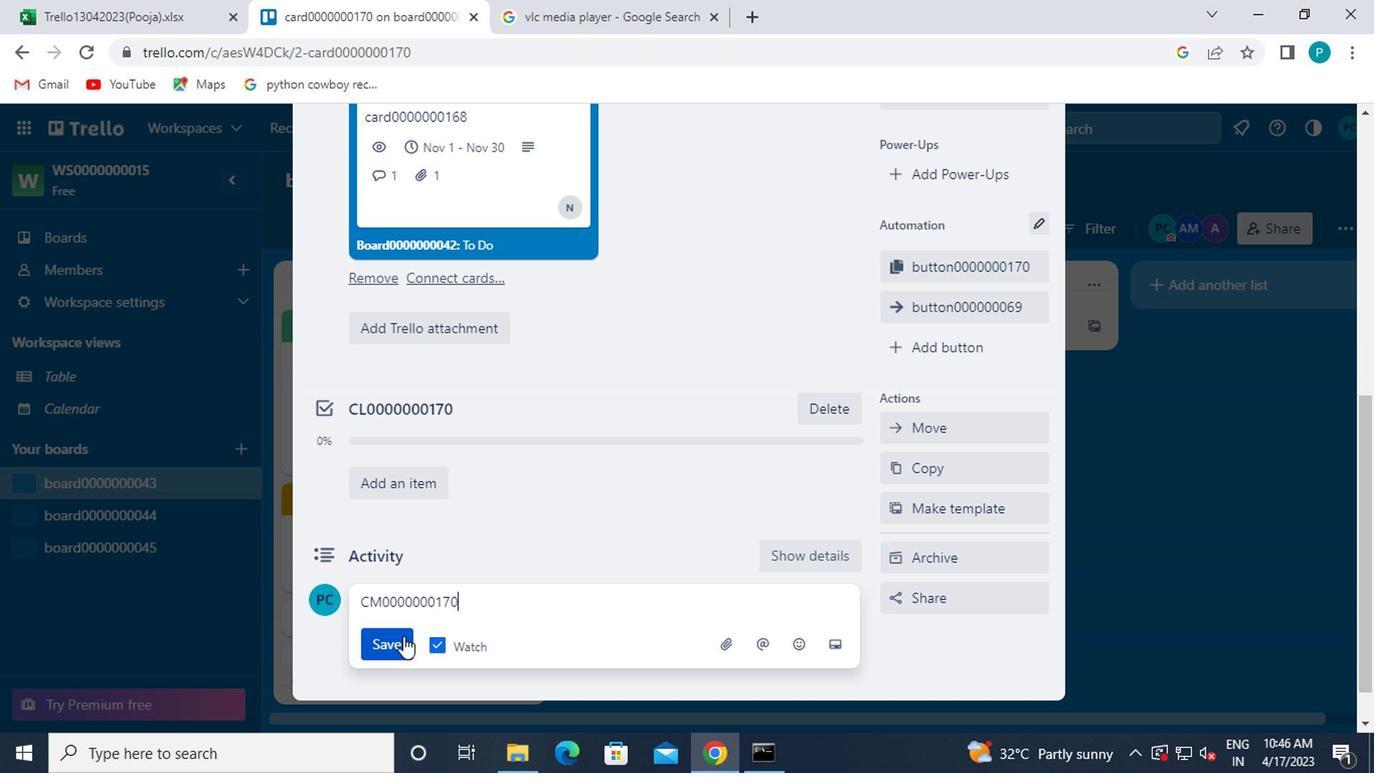 
